 Task: In the Contact  MadelynWright@Protonmail.com, Create email and send with subject: 'Welcome to a New Paradigm: Introducing Our Visionary Solution', and with mail content 'Good Morning!_x000D_
Ignite your passion for success. Our groundbreaking solution will unleash your potential and open doors to endless opportunities in your industry._x000D_
Best Regards', attach the document: Proposal.doc and insert image: visitingcard.jpg. Below Best Regards, write Wechat and insert the URL: 'www.wechat.com'. Mark checkbox to create task to follow up : In 3 business days . Logged in from softage.5@softage.net
Action: Mouse moved to (74, 54)
Screenshot: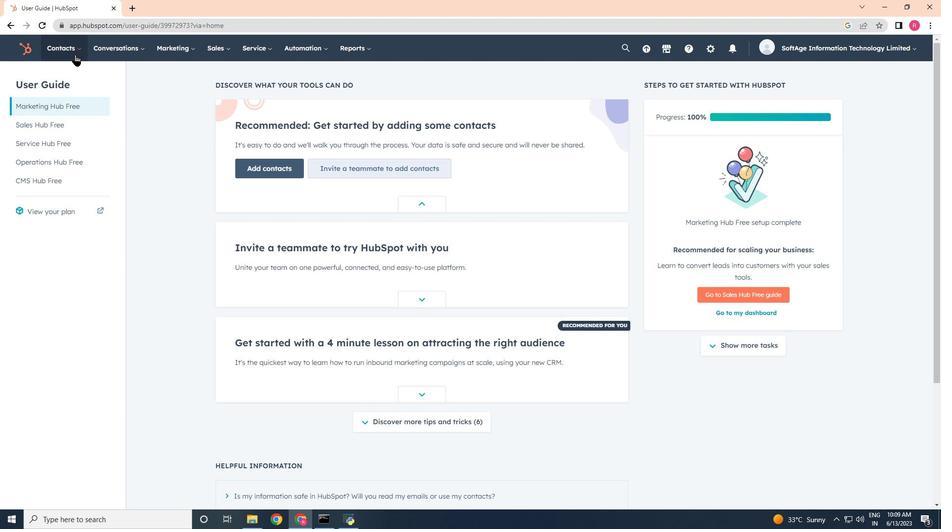 
Action: Mouse pressed left at (74, 54)
Screenshot: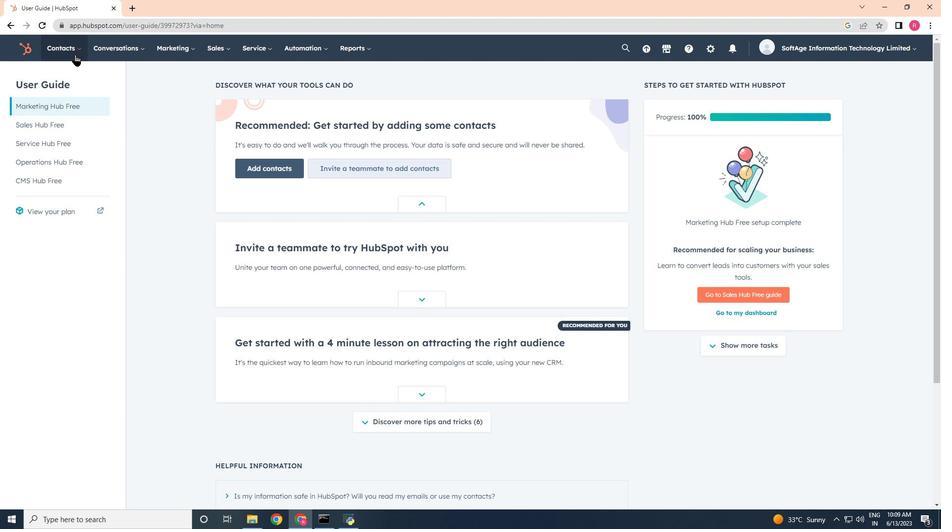 
Action: Mouse moved to (90, 77)
Screenshot: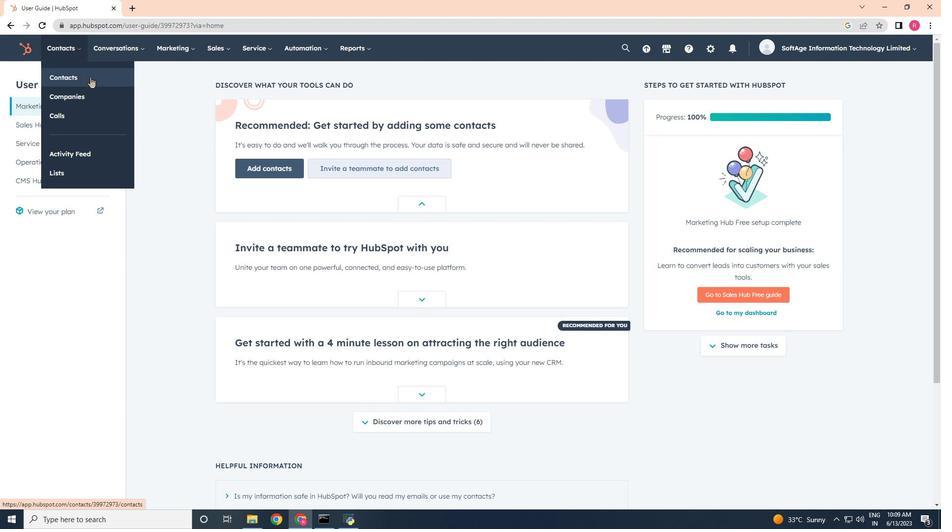 
Action: Mouse pressed left at (90, 77)
Screenshot: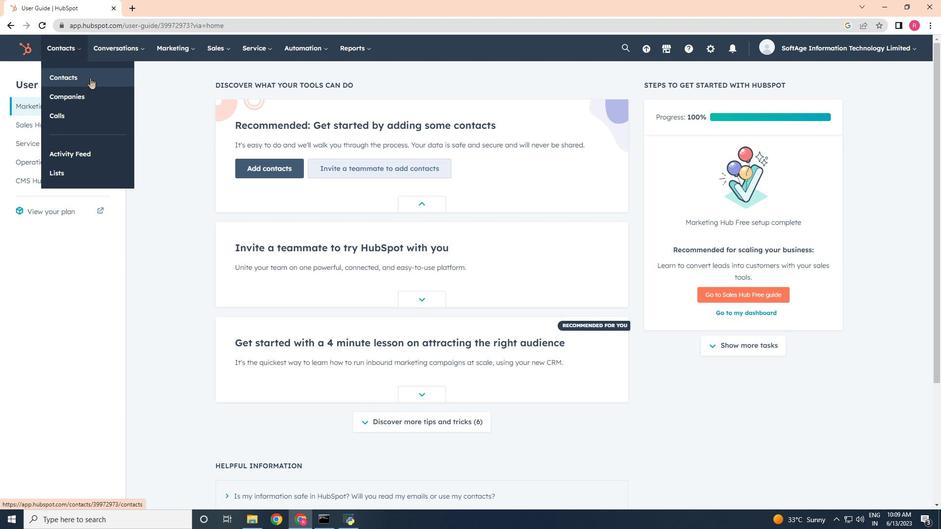 
Action: Mouse moved to (87, 156)
Screenshot: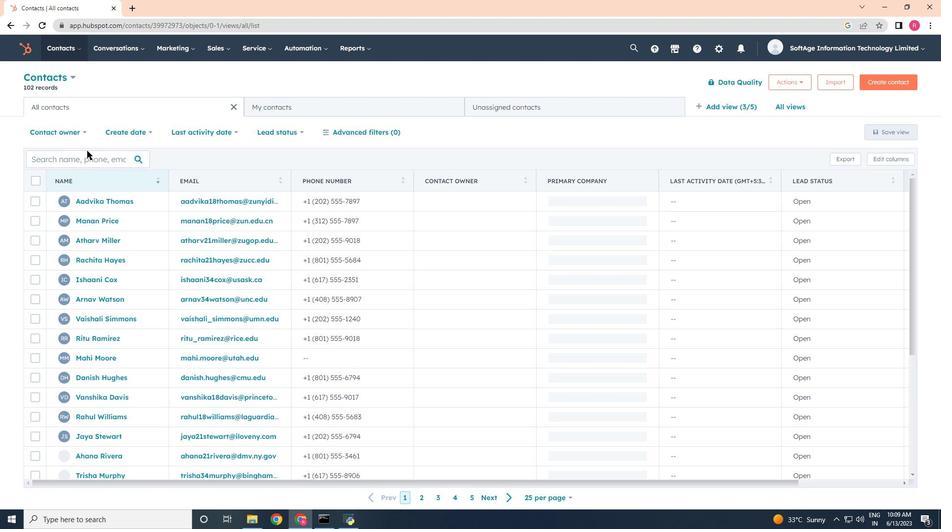 
Action: Mouse pressed left at (87, 156)
Screenshot: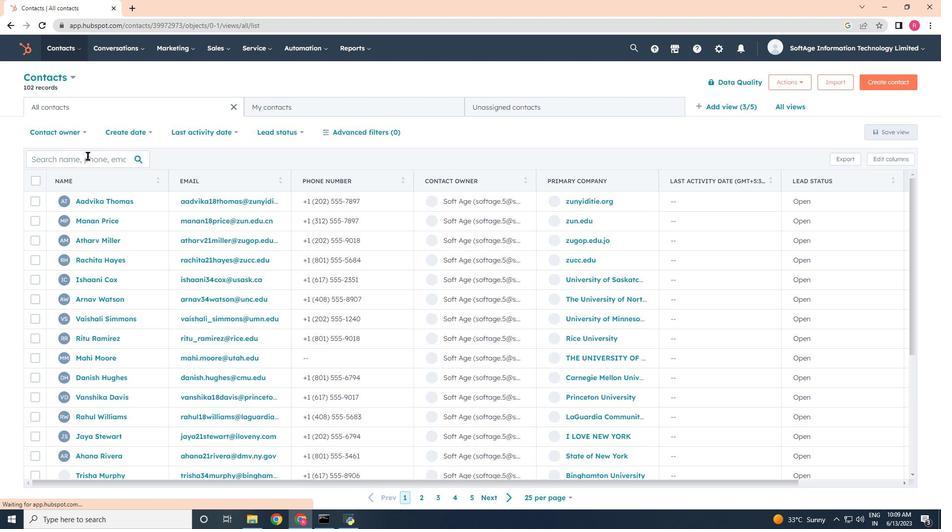 
Action: Mouse moved to (443, 344)
Screenshot: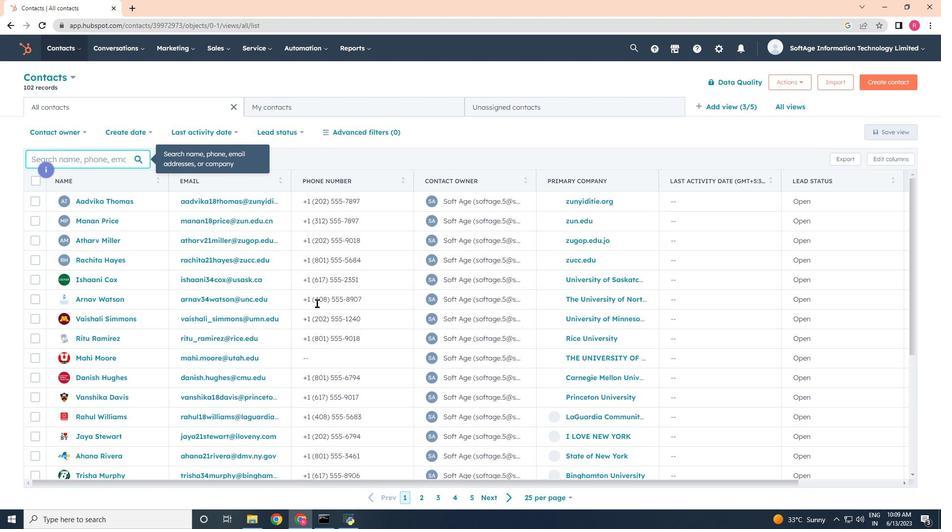 
Action: Key pressed <Key.shift>Madelyn<Key.shift><Key.shift>Wright<Key.shift>@<Key.shift>Protonmail.com<Key.backspace><Key.backspace><Key.backspace><Key.backspace><Key.backspace><Key.backspace><Key.backspace><Key.backspace><Key.backspace><Key.backspace><Key.backspace><Key.backspace><Key.backspace><Key.backspace>
Screenshot: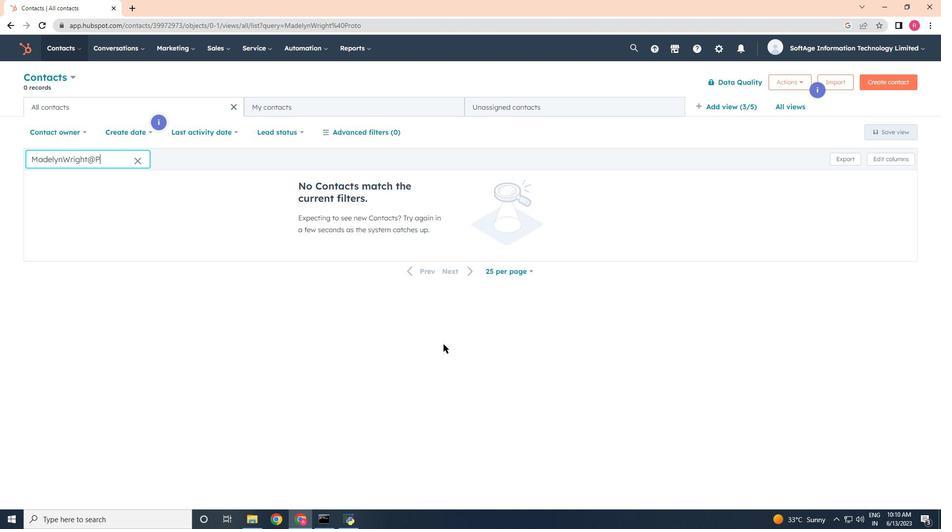 
Action: Mouse moved to (95, 202)
Screenshot: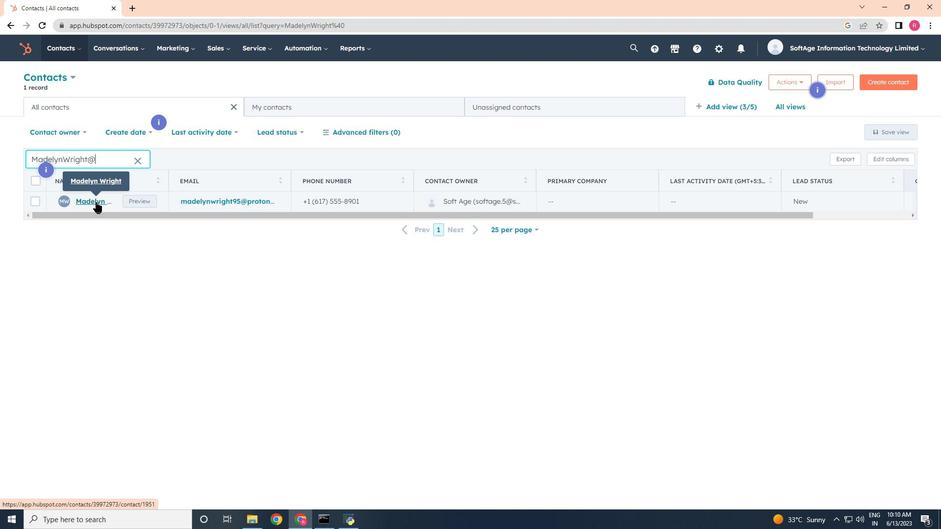 
Action: Mouse pressed left at (95, 202)
Screenshot: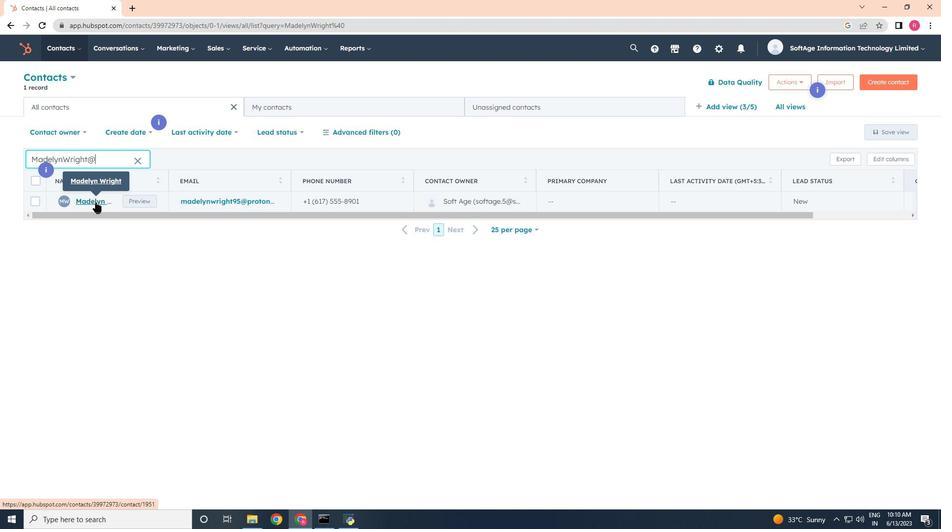 
Action: Mouse moved to (70, 161)
Screenshot: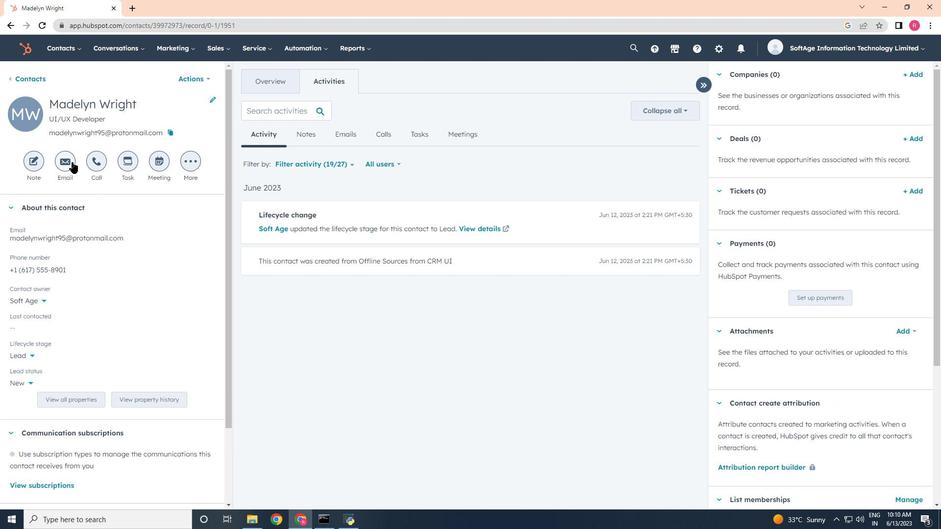 
Action: Mouse pressed left at (70, 161)
Screenshot: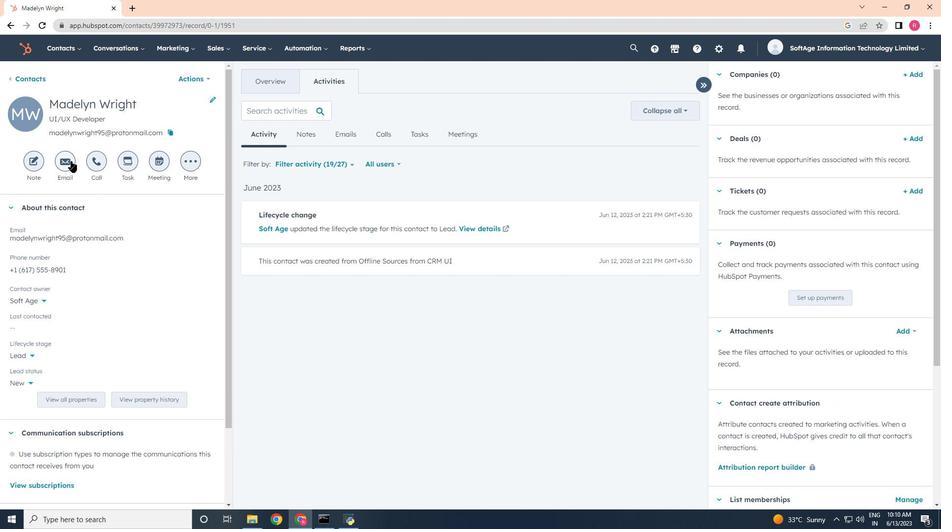 
Action: Mouse moved to (827, 248)
Screenshot: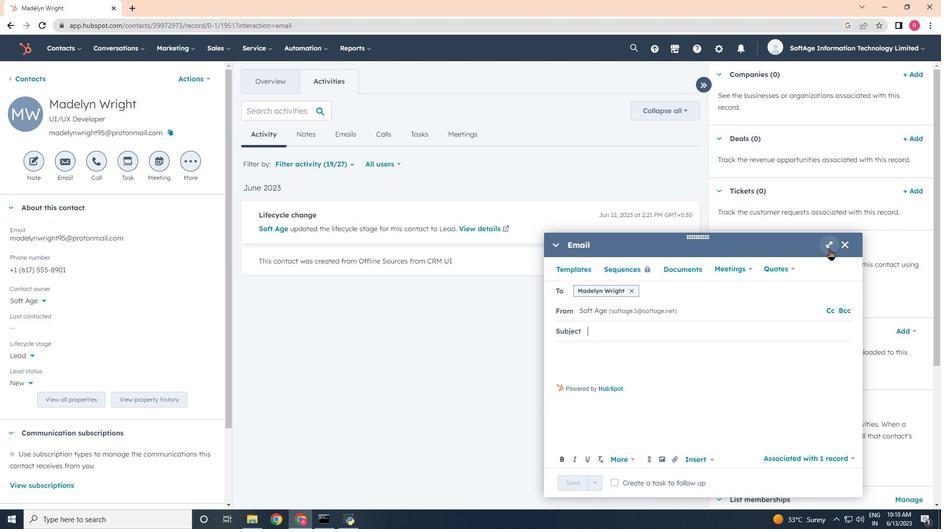 
Action: Mouse pressed left at (827, 248)
Screenshot: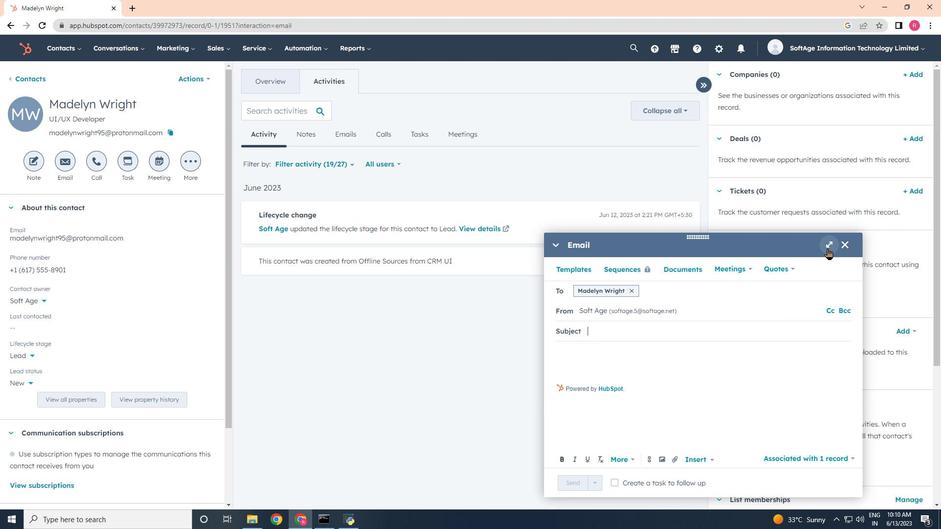 
Action: Mouse moved to (941, 529)
Screenshot: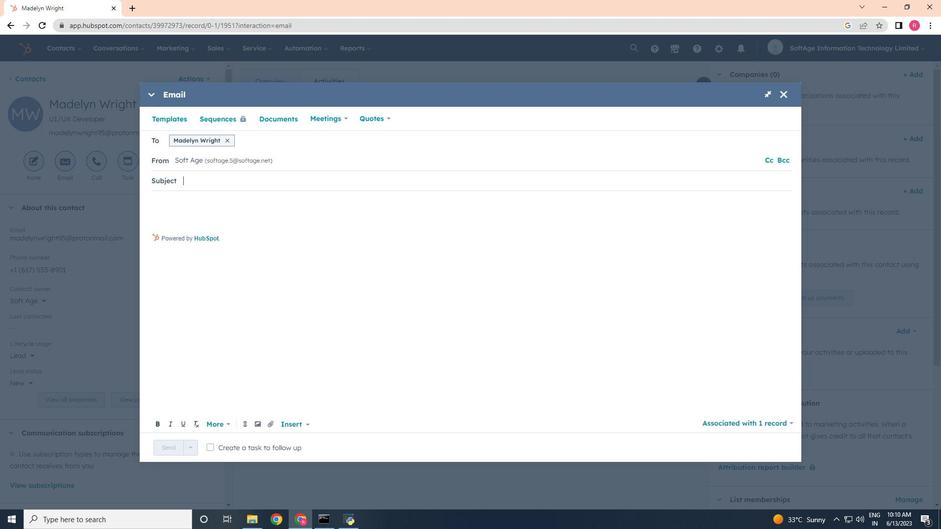 
Action: Key pressed <Key.shift>Welcome<Key.space>to<Key.space>a<Key.space><Key.shift>New<Key.space><Key.shift><Key.shift><Key.shift>Paradign<Key.space><Key.backspace><Key.backspace><Key.backspace><Key.backspace><Key.backspace>digm<Key.space><Key.shift_r><Key.shift_r><Key.shift_r><Key.shift_r><Key.shift_r><Key.shift_r><Key.shift_r><Key.shift_r>:<Key.space><Key.shift>Introducing<Key.space><Key.shift>Our<Key.space><Key.shift>Visionary<Key.space><Key.shift>Solution<Key.space>
Screenshot: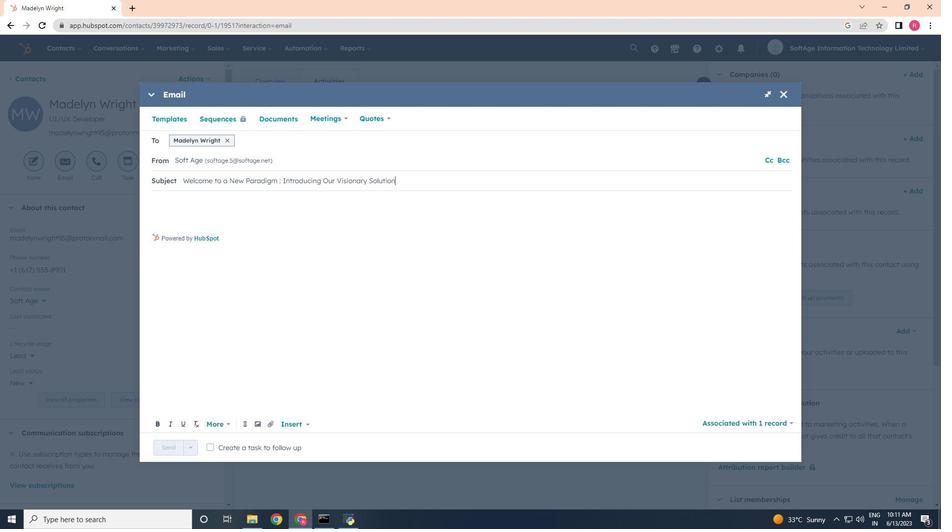 
Action: Mouse moved to (173, 221)
Screenshot: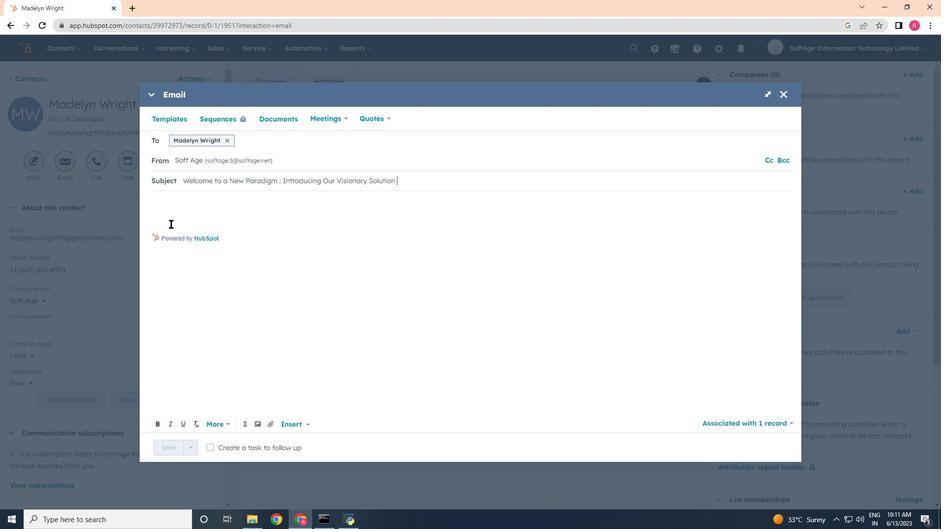 
Action: Mouse pressed left at (173, 221)
Screenshot: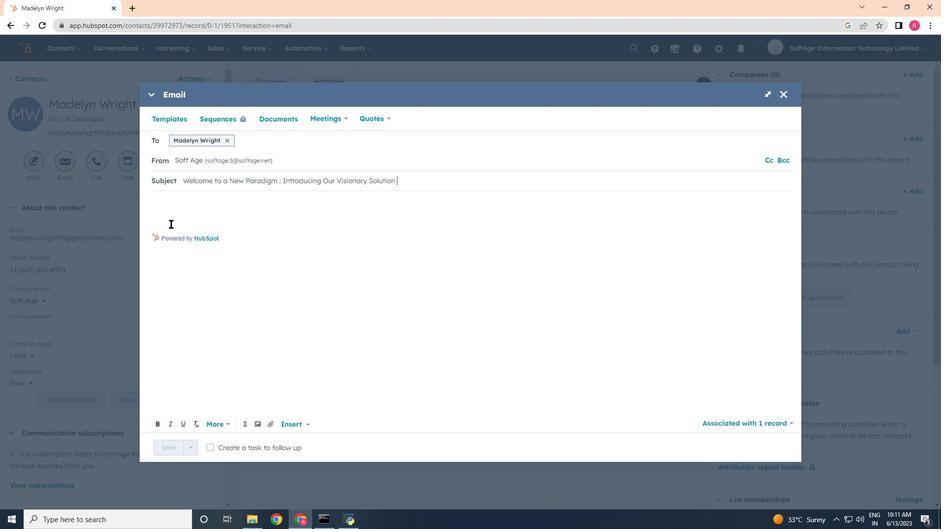 
Action: Mouse moved to (156, 202)
Screenshot: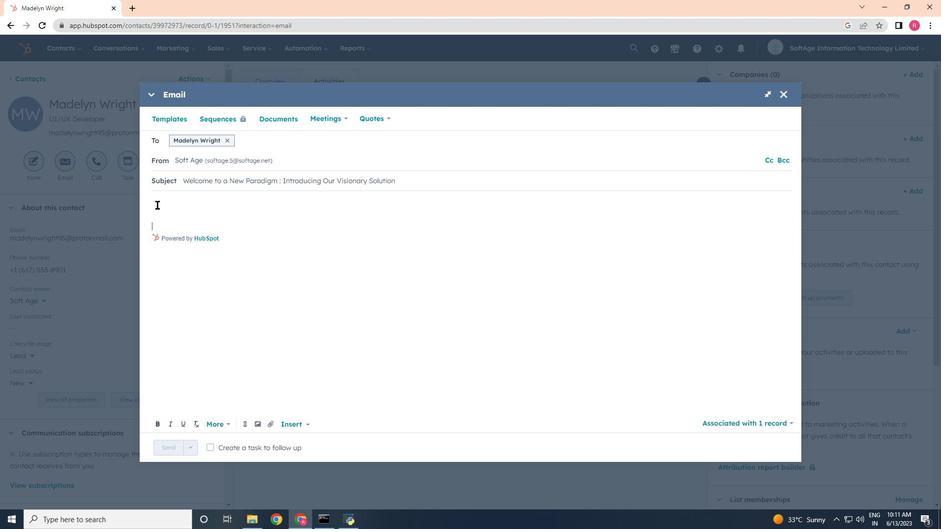 
Action: Mouse pressed left at (156, 202)
Screenshot: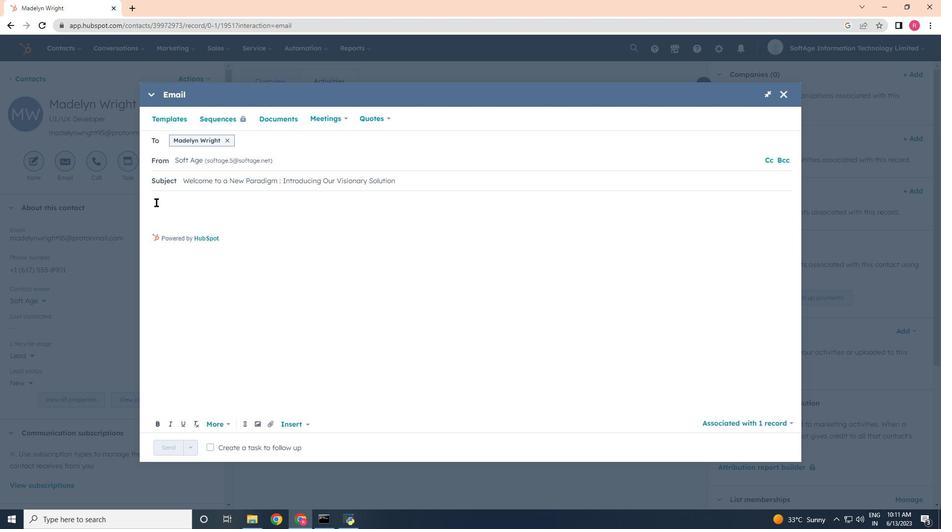
Action: Mouse moved to (155, 196)
Screenshot: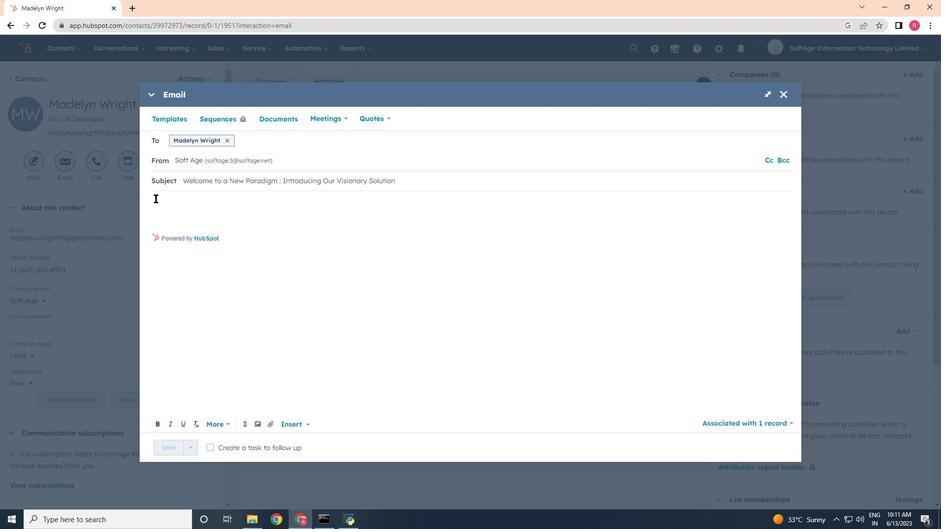 
Action: Mouse pressed left at (155, 196)
Screenshot: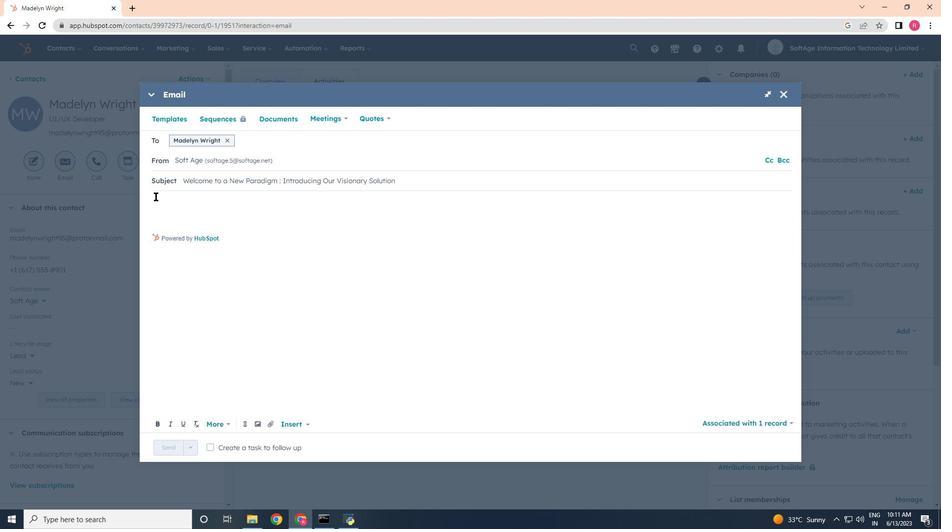 
Action: Mouse moved to (170, 203)
Screenshot: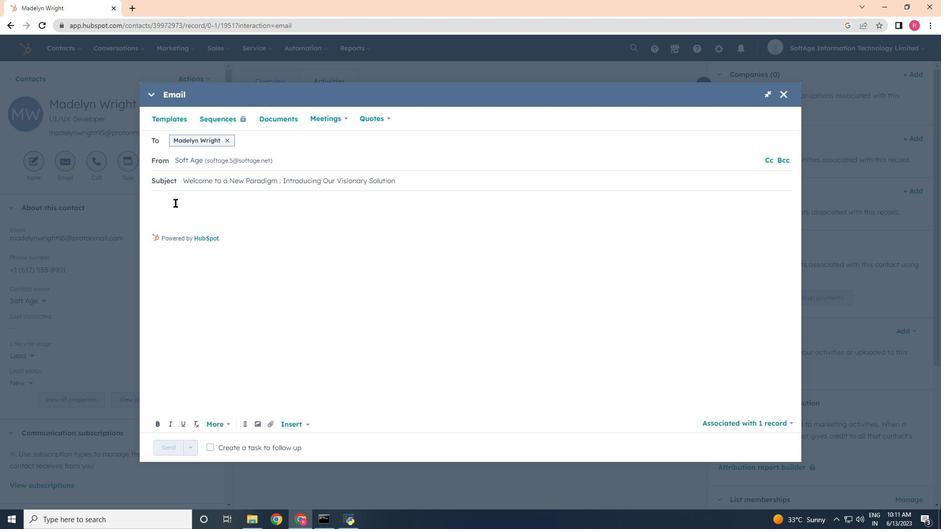 
Action: Mouse pressed left at (170, 203)
Screenshot: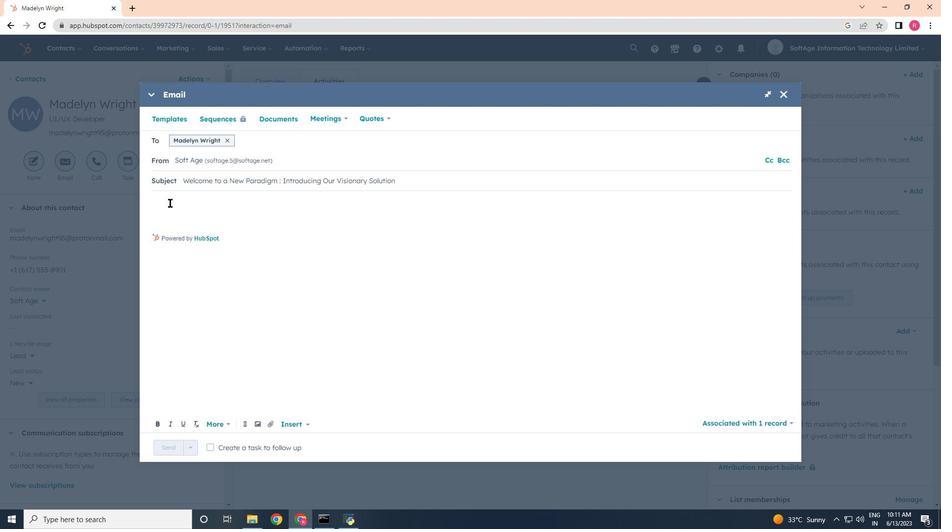 
Action: Mouse moved to (429, 447)
Screenshot: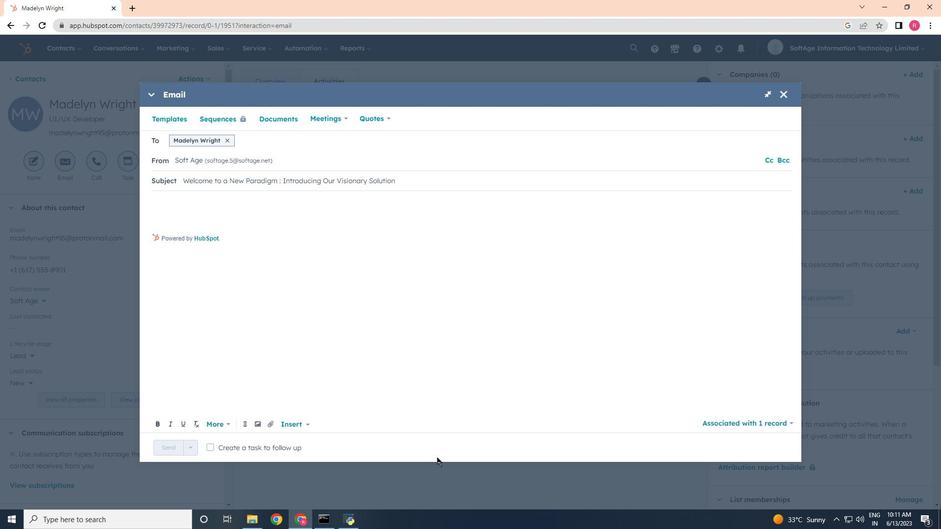 
Action: Key pressed <Key.shift>Good<Key.space><Key.shift>Morning<Key.shift>!<Key.enter><Key.enter><Key.shift>Ignite<Key.space>your<Key.space>passion<Key.space>for<Key.space>success<Key.space><Key.backspace>.<Key.space><Key.shift>Our<Key.space>groundbreaking<Key.space>solution<Key.space>will<Key.space>i<Key.backspace>unleash<Key.space>your<Key.space>potential<Key.space>and<Key.space>pen<Key.space><Key.backspace><Key.backspace><Key.backspace><Key.backspace>open<Key.space>doors<Key.space>to<Key.space>endless<Key.space>opportunities<Key.space>in<Key.space>yout<Key.backspace>r<Key.space>industry.<Key.enter><Key.enter><Key.shift>Best<Key.space><Key.shift>Regards,<Key.enter>
Screenshot: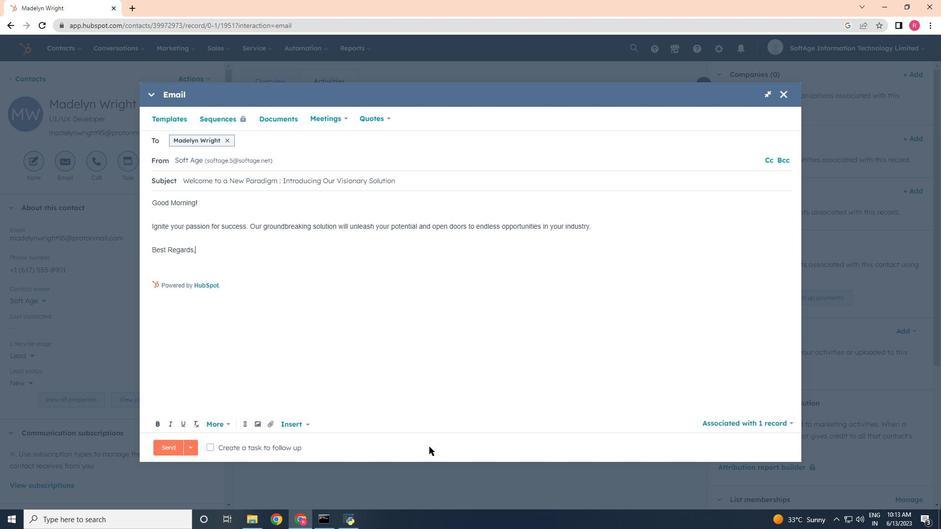 
Action: Mouse moved to (273, 427)
Screenshot: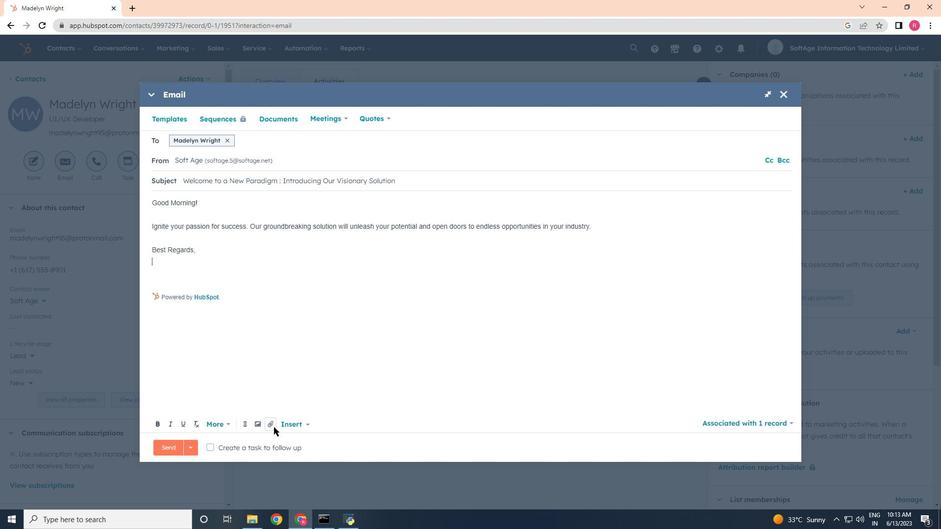 
Action: Mouse pressed left at (273, 427)
Screenshot: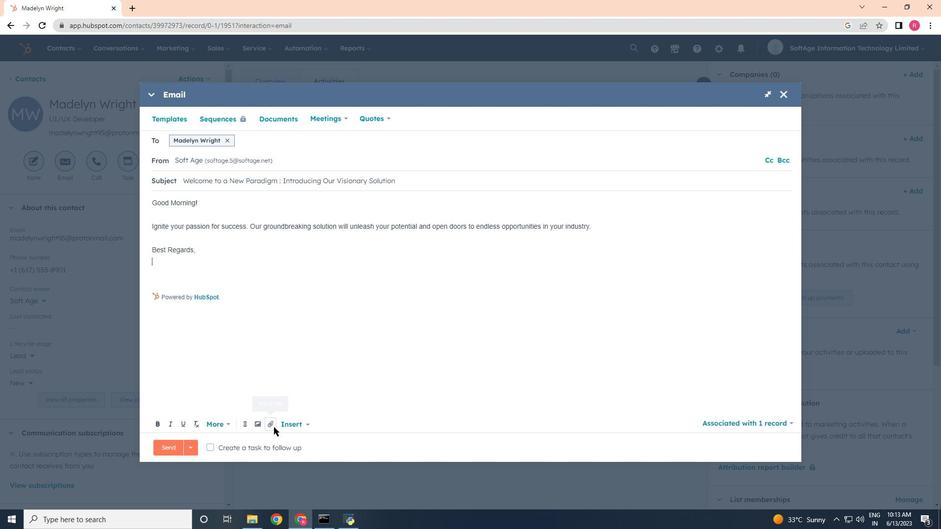 
Action: Mouse moved to (279, 404)
Screenshot: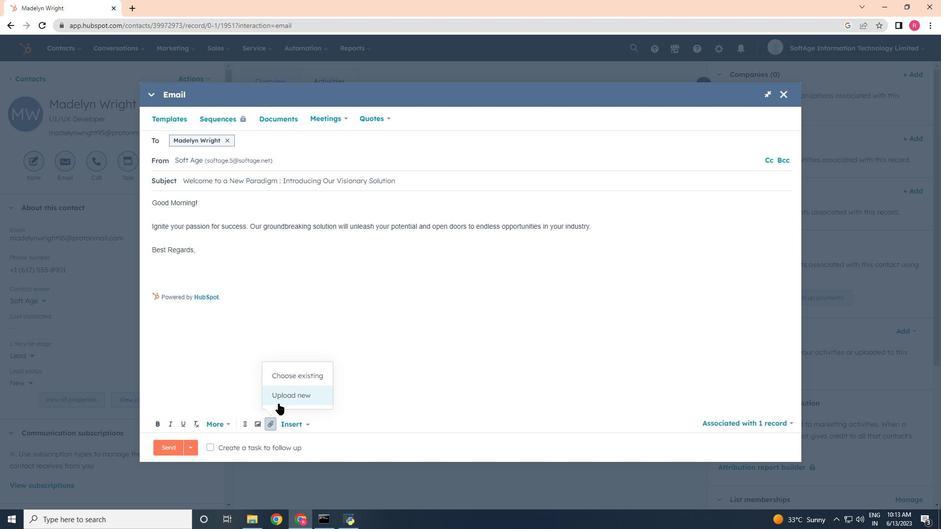 
Action: Mouse pressed left at (279, 404)
Screenshot: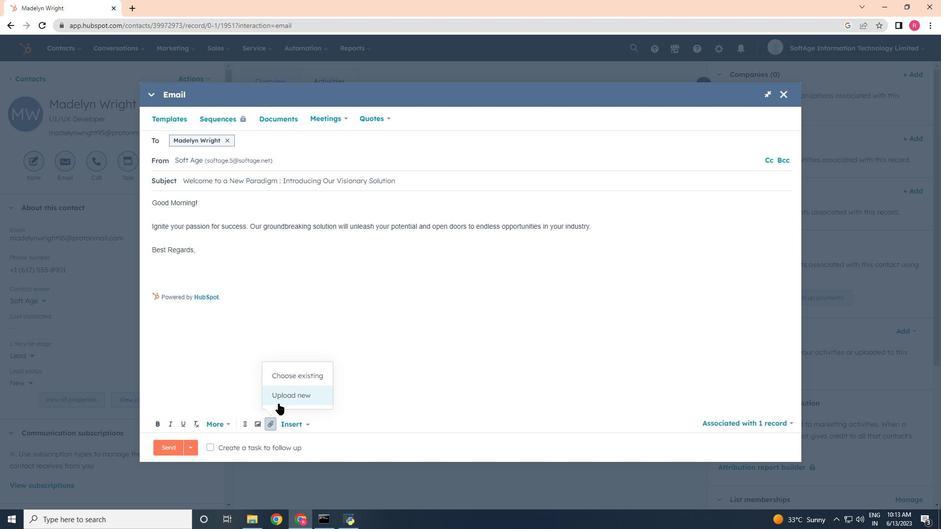 
Action: Mouse moved to (173, 151)
Screenshot: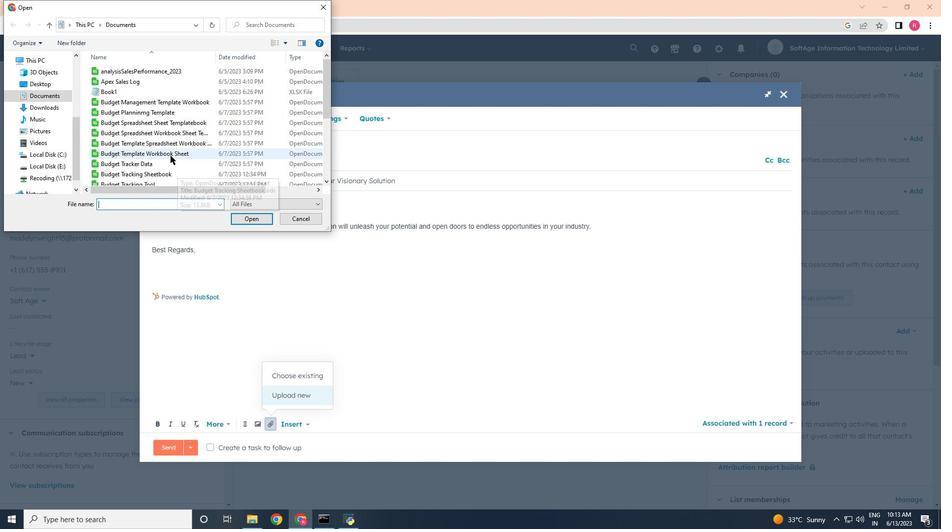 
Action: Mouse scrolled (173, 150) with delta (0, 0)
Screenshot: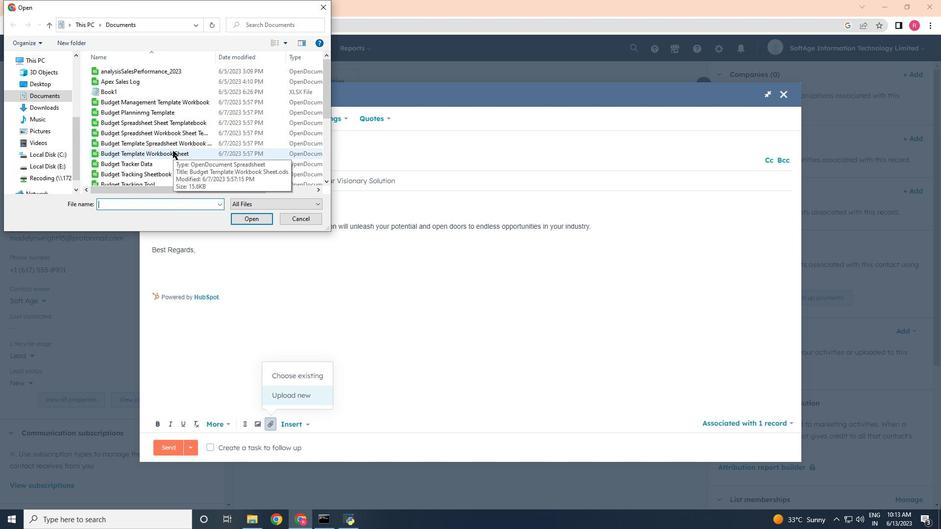 
Action: Mouse scrolled (173, 150) with delta (0, 0)
Screenshot: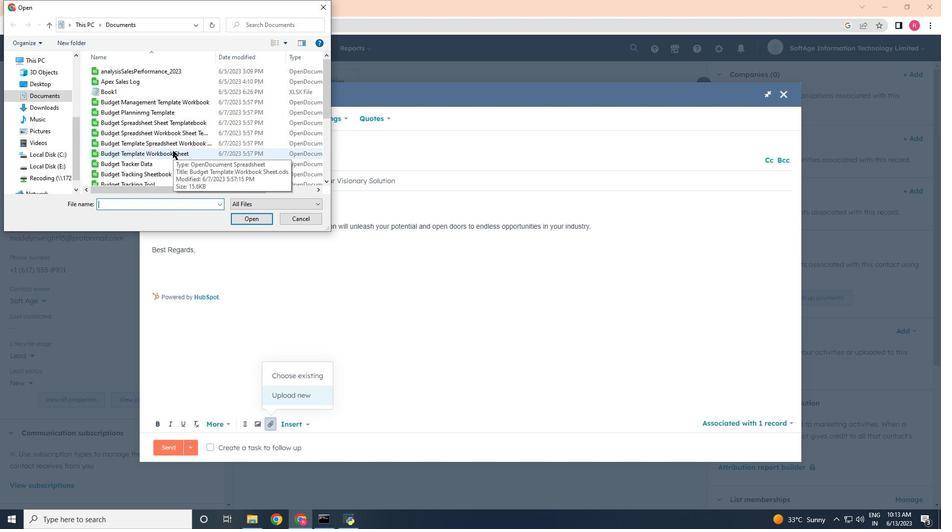 
Action: Mouse scrolled (173, 150) with delta (0, 0)
Screenshot: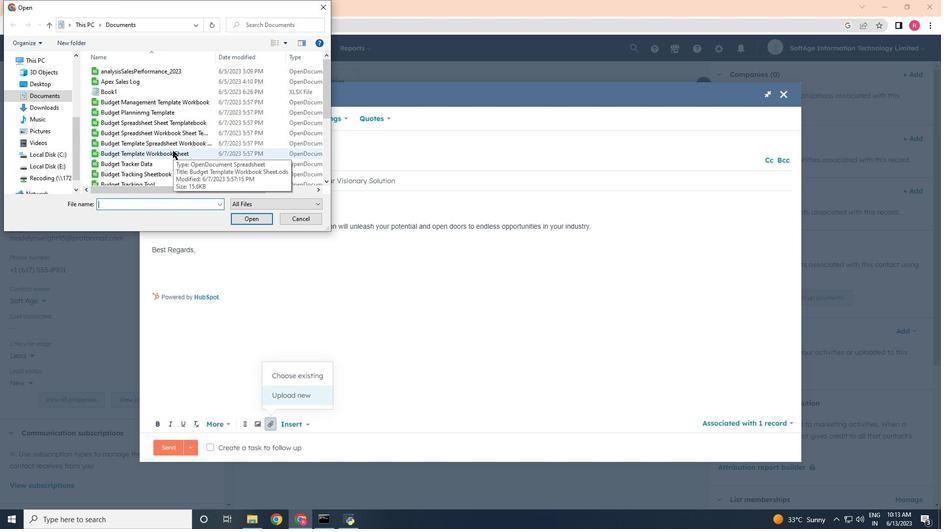 
Action: Mouse scrolled (173, 150) with delta (0, 0)
Screenshot: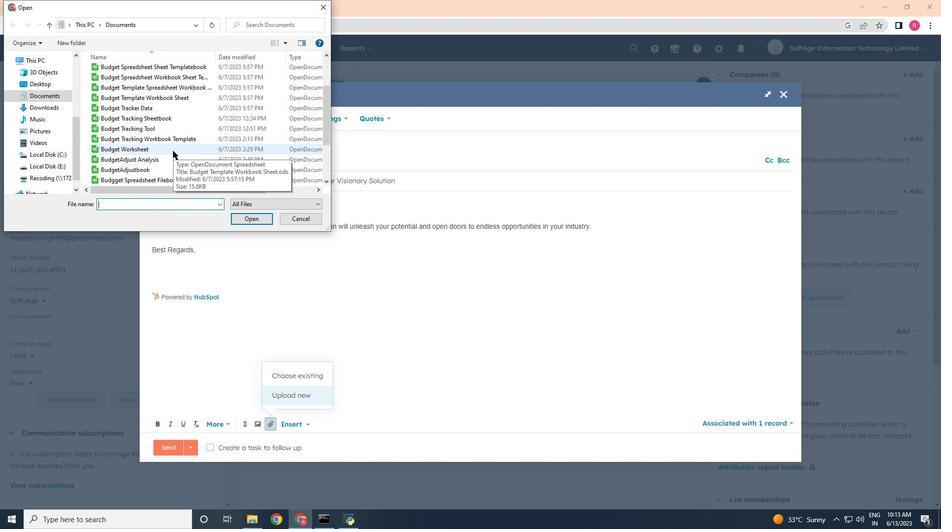 
Action: Mouse scrolled (173, 150) with delta (0, 0)
Screenshot: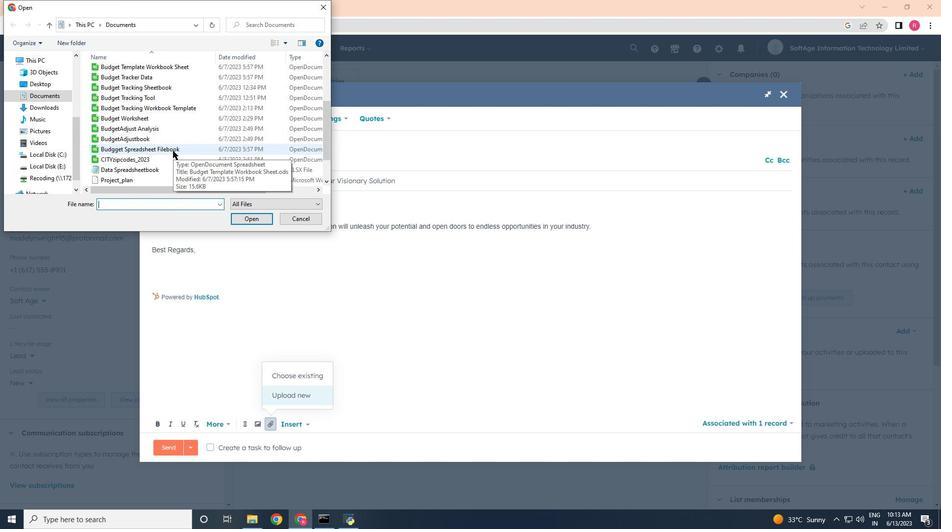 
Action: Mouse moved to (138, 155)
Screenshot: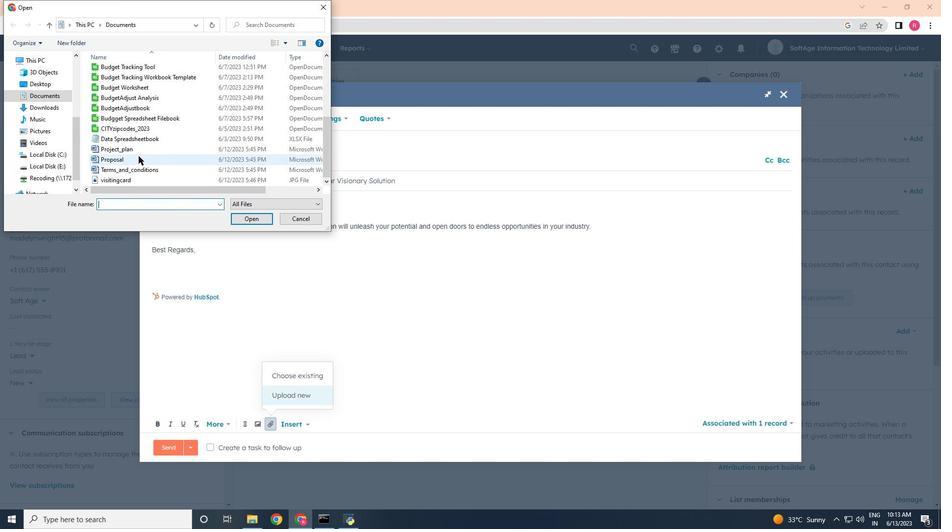 
Action: Mouse pressed left at (138, 155)
Screenshot: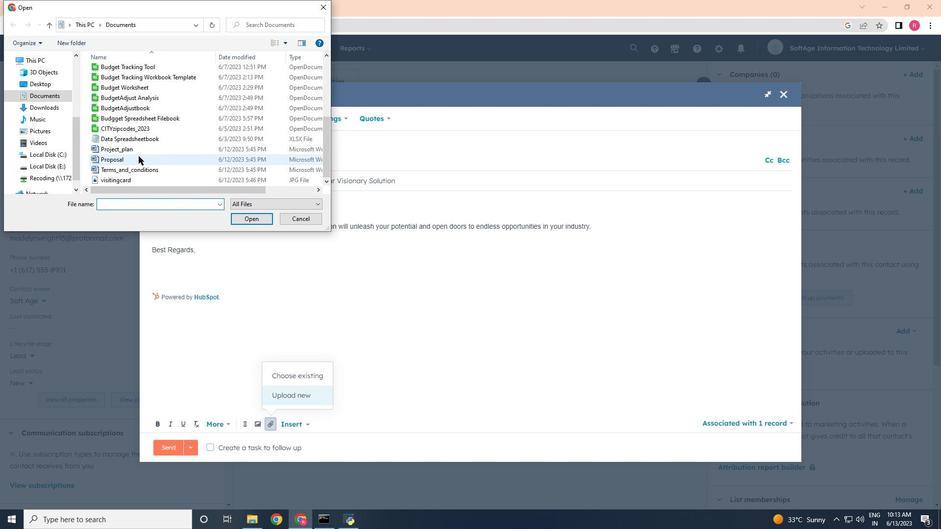 
Action: Mouse moved to (255, 217)
Screenshot: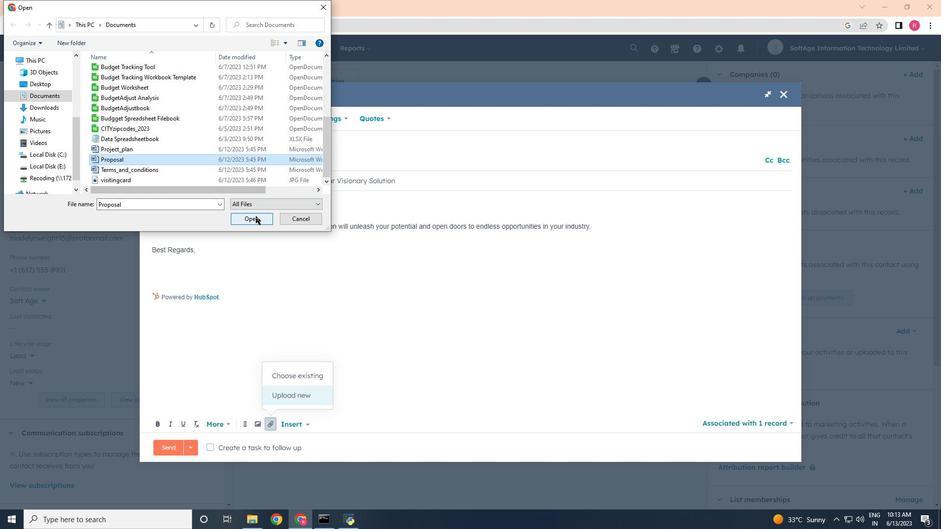 
Action: Mouse pressed left at (255, 217)
Screenshot: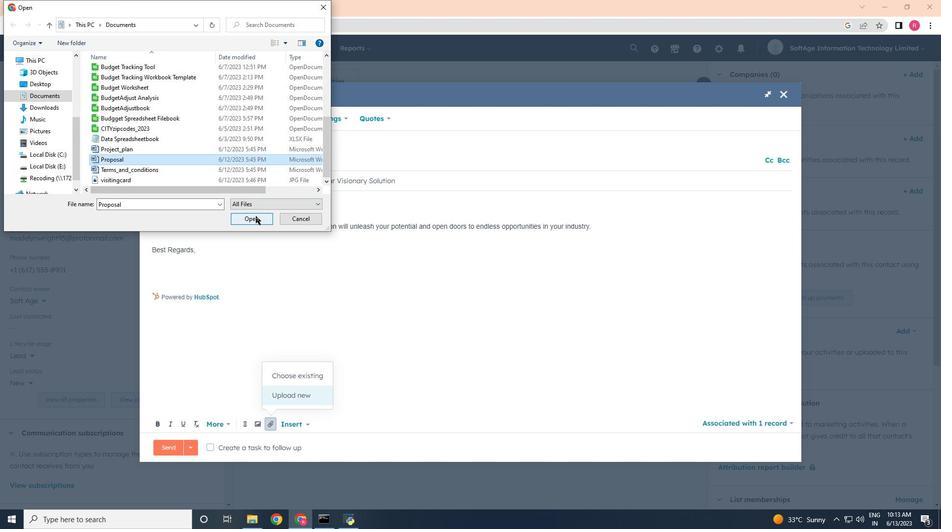 
Action: Mouse moved to (268, 397)
Screenshot: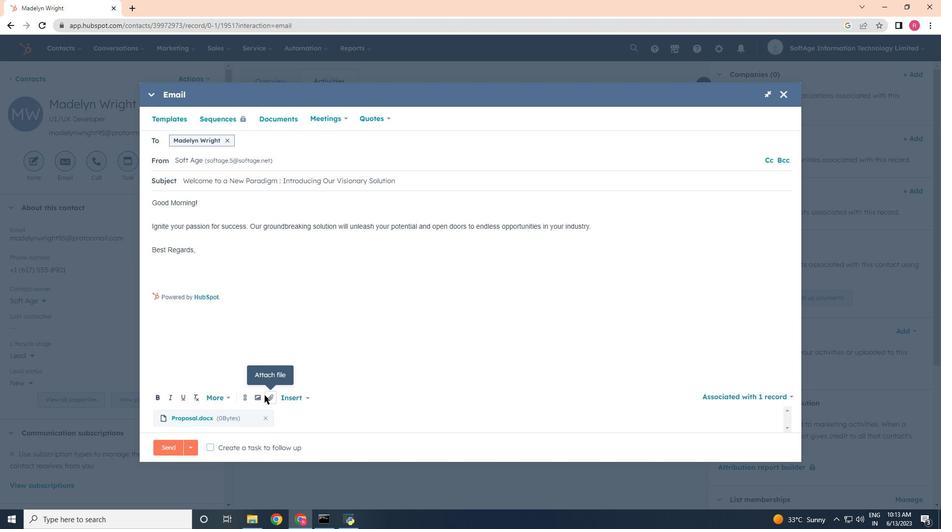 
Action: Mouse pressed left at (268, 397)
Screenshot: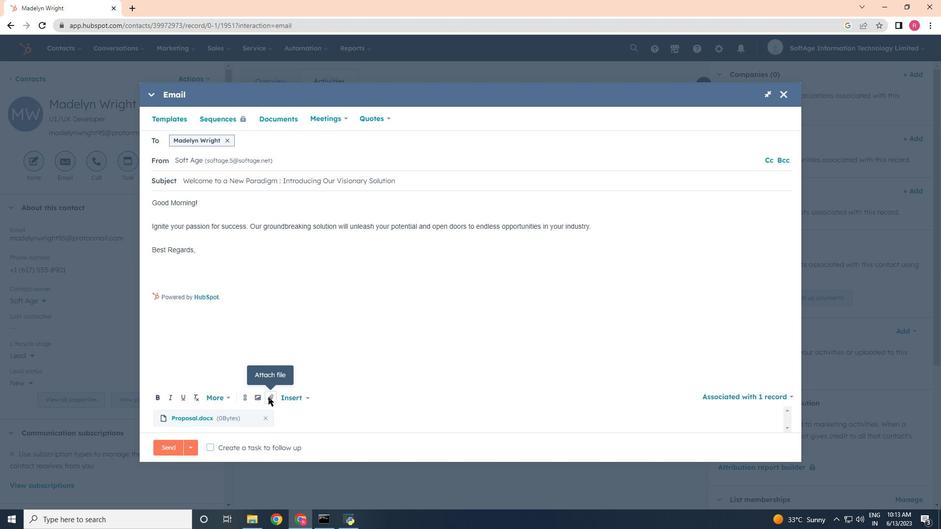 
Action: Mouse moved to (284, 369)
Screenshot: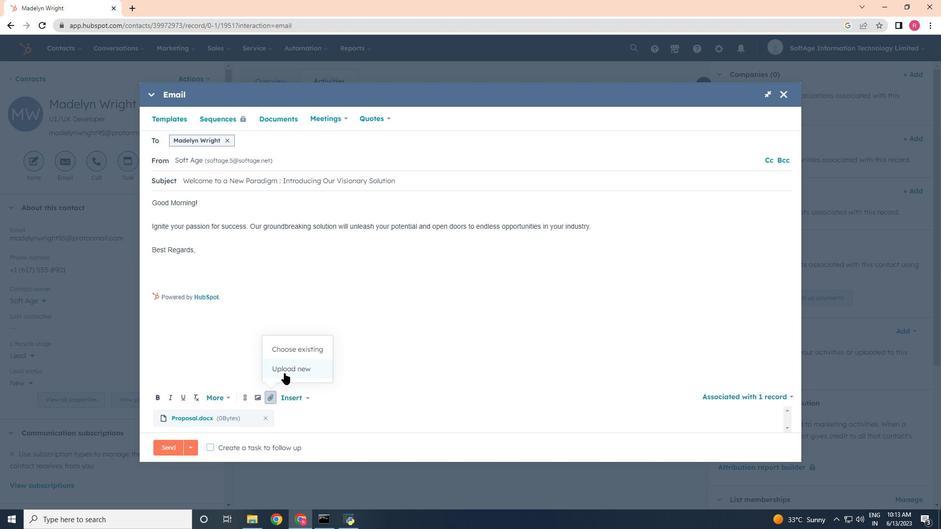 
Action: Mouse pressed left at (284, 369)
Screenshot: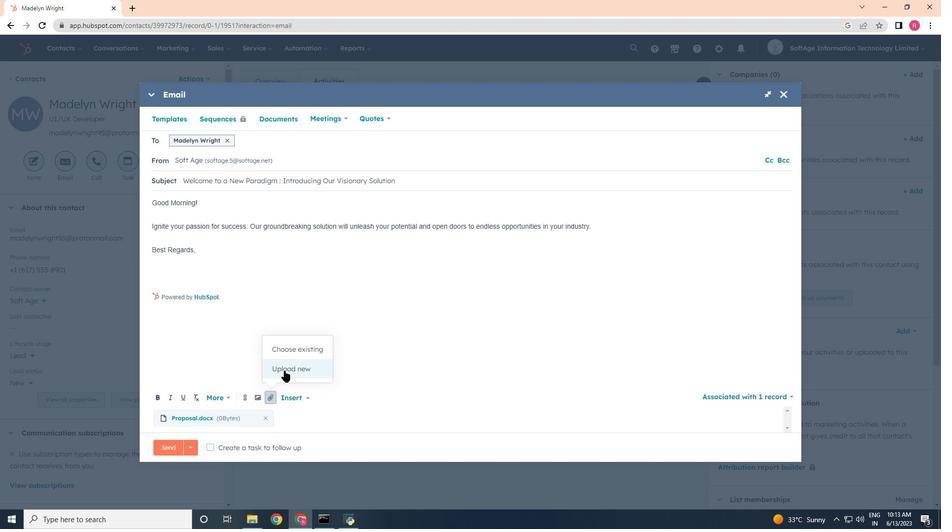 
Action: Mouse moved to (127, 141)
Screenshot: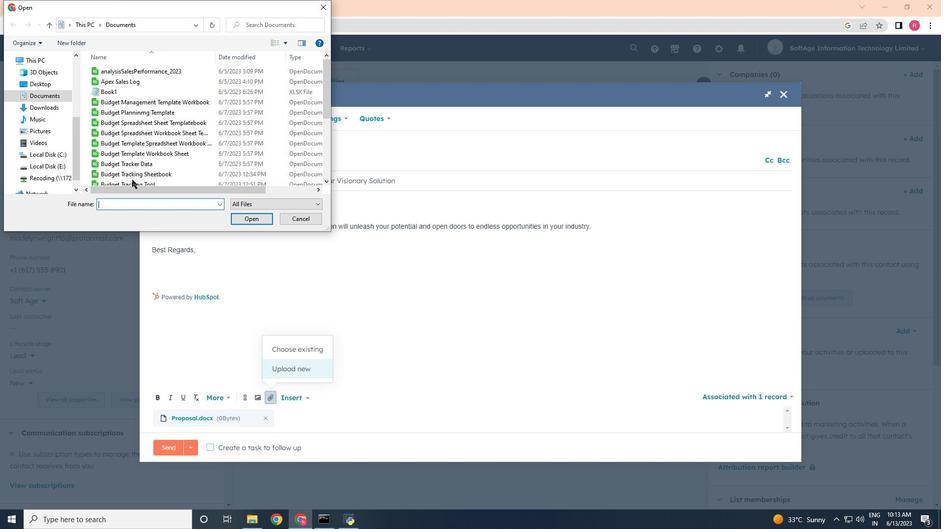 
Action: Mouse scrolled (127, 141) with delta (0, 0)
Screenshot: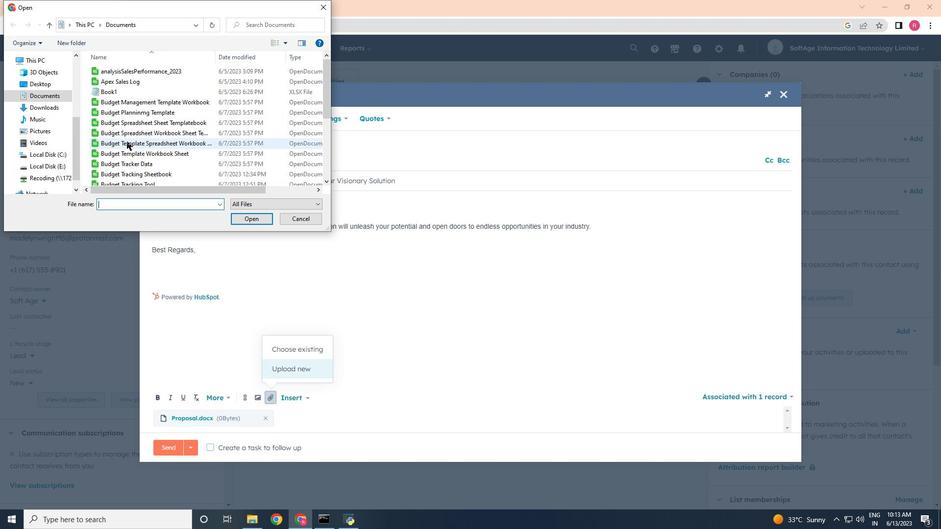 
Action: Mouse scrolled (127, 141) with delta (0, 0)
Screenshot: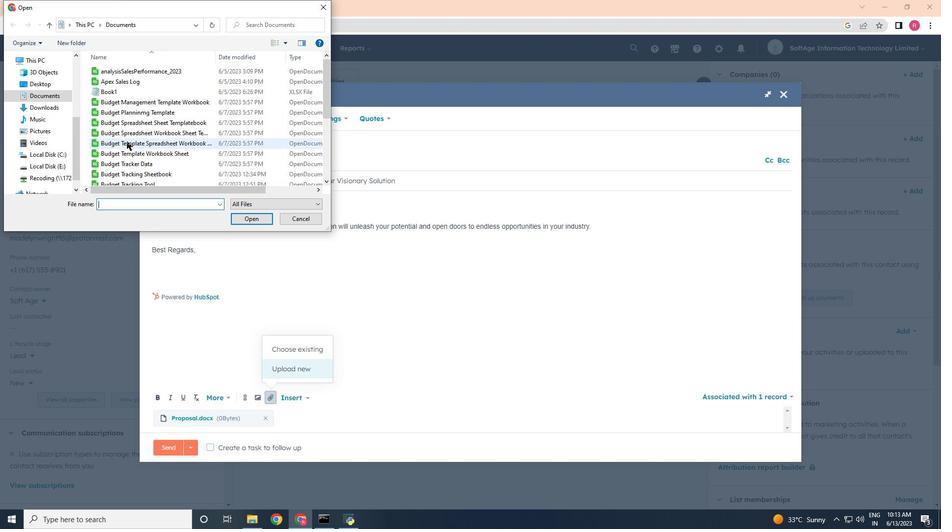 
Action: Mouse scrolled (127, 141) with delta (0, 0)
Screenshot: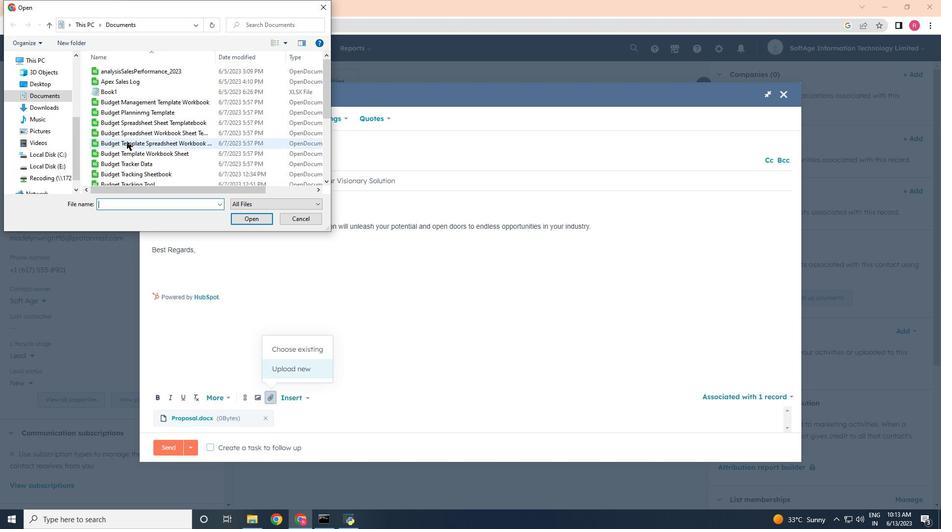 
Action: Mouse scrolled (127, 141) with delta (0, 0)
Screenshot: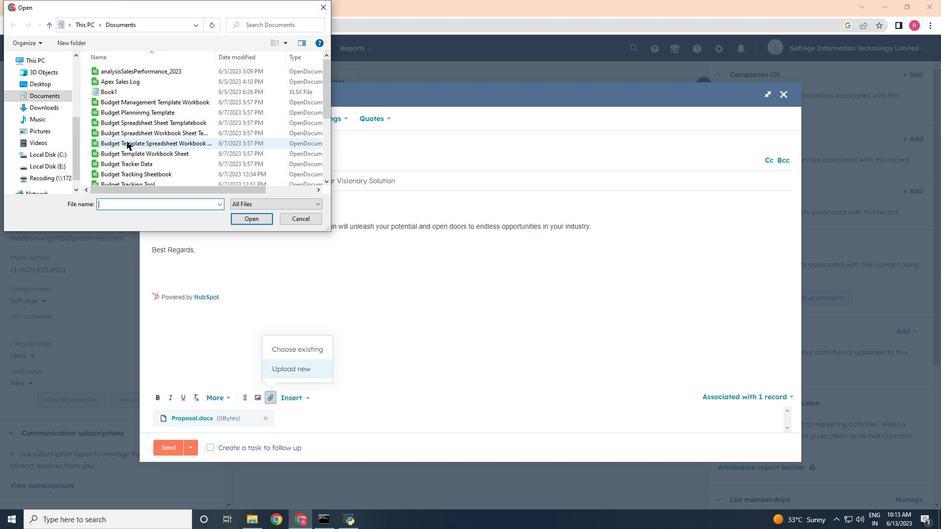 
Action: Mouse moved to (131, 141)
Screenshot: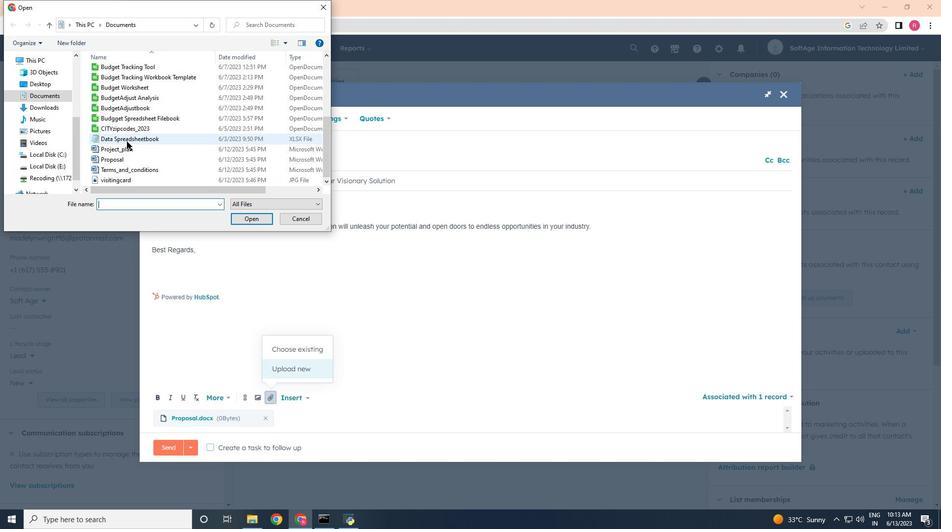 
Action: Mouse scrolled (131, 141) with delta (0, 0)
Screenshot: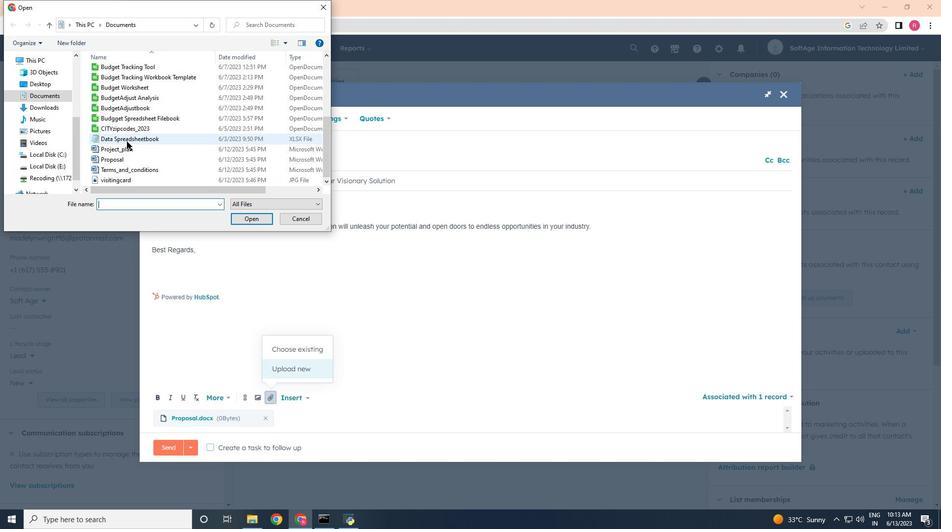 
Action: Mouse moved to (131, 142)
Screenshot: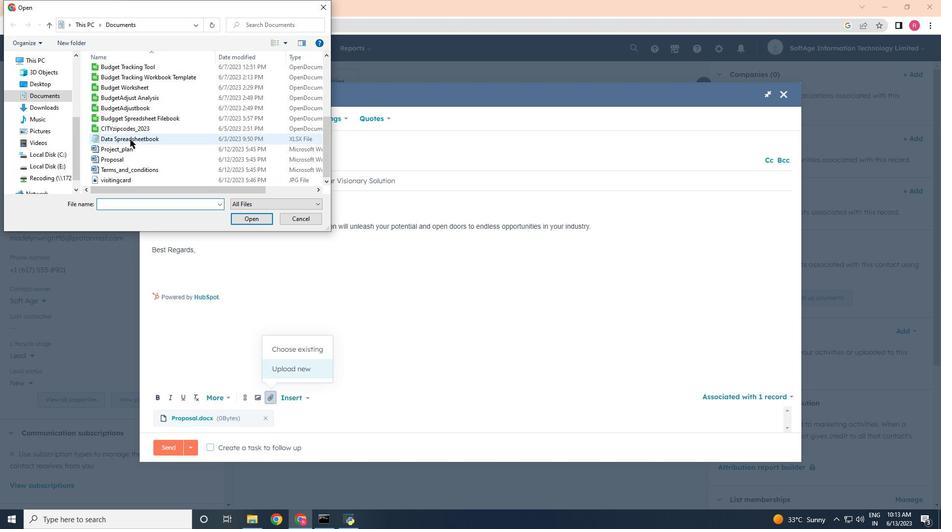 
Action: Mouse scrolled (131, 141) with delta (0, 0)
Screenshot: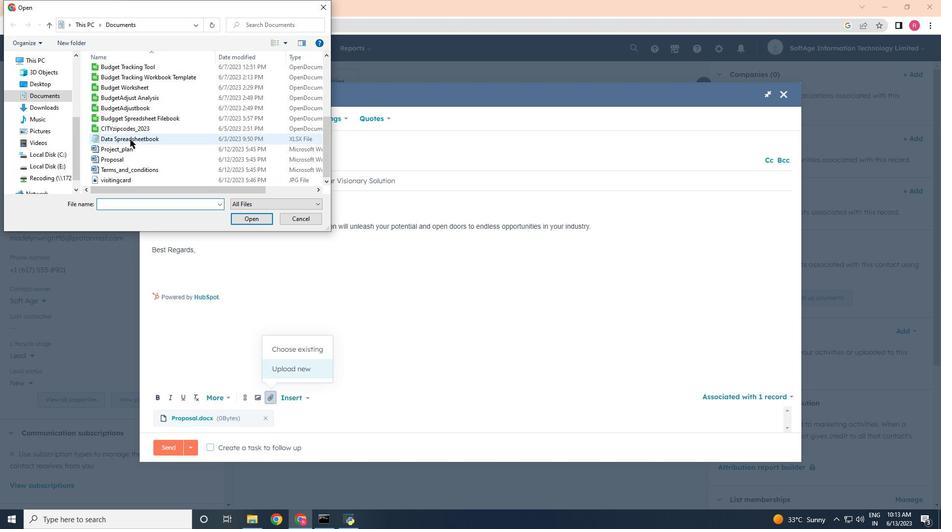 
Action: Mouse moved to (131, 143)
Screenshot: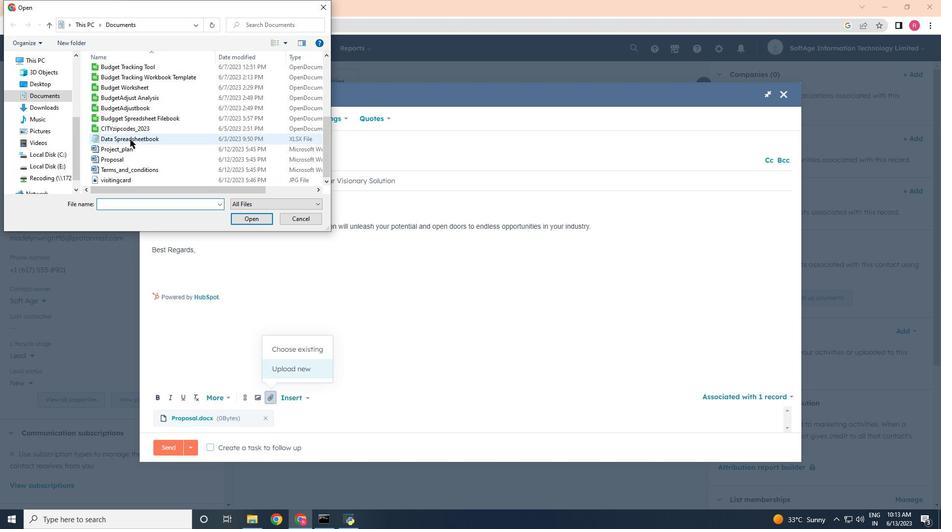 
Action: Mouse scrolled (131, 142) with delta (0, 0)
Screenshot: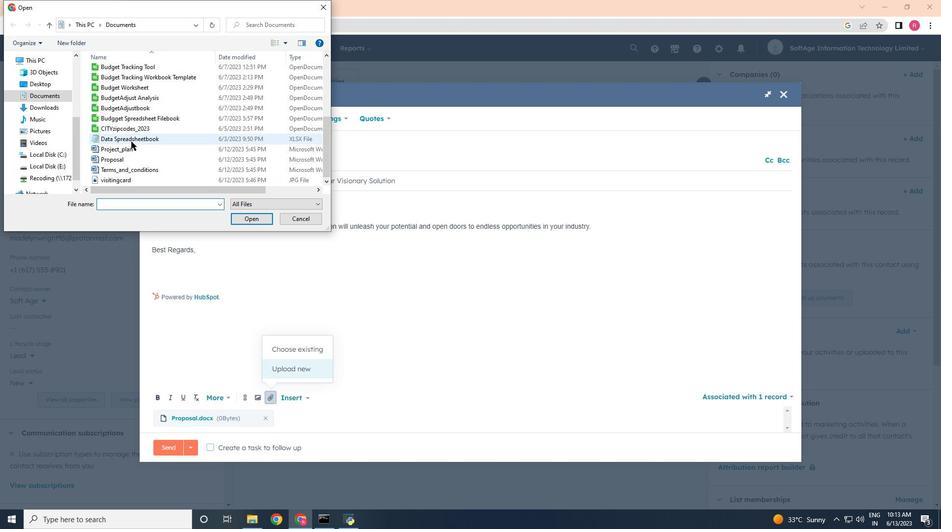 
Action: Mouse scrolled (131, 142) with delta (0, 0)
Screenshot: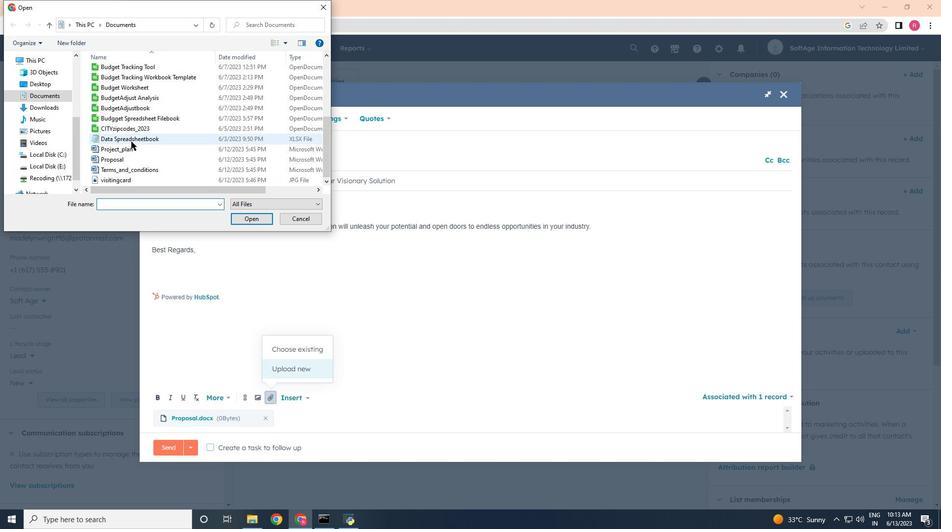 
Action: Mouse moved to (136, 180)
Screenshot: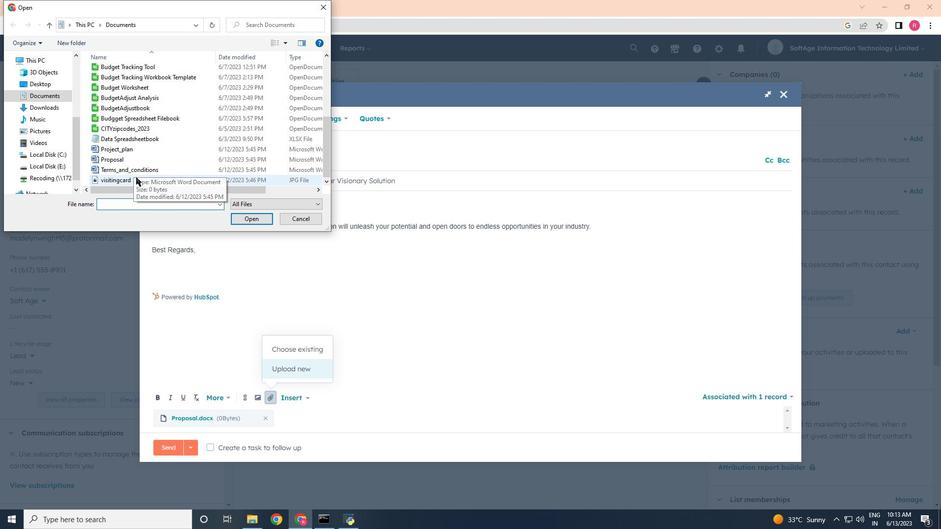 
Action: Mouse pressed left at (136, 180)
Screenshot: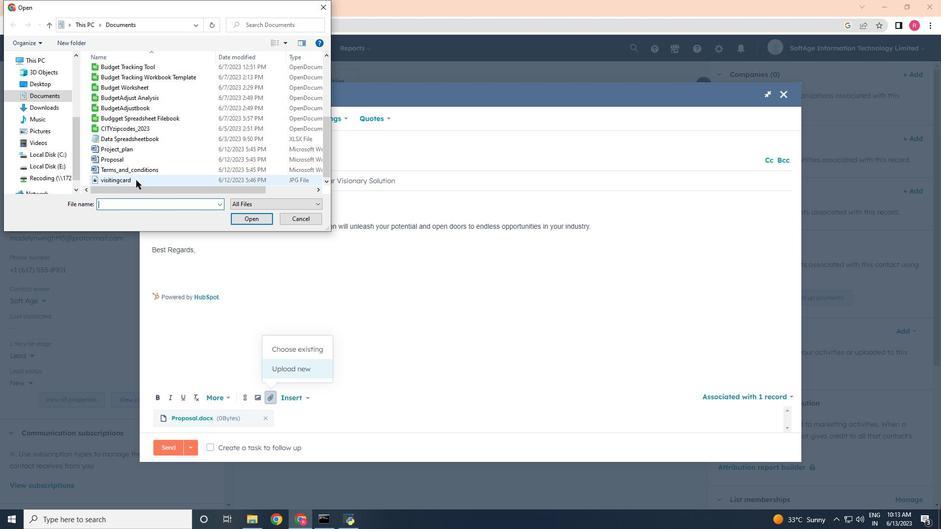 
Action: Mouse moved to (259, 219)
Screenshot: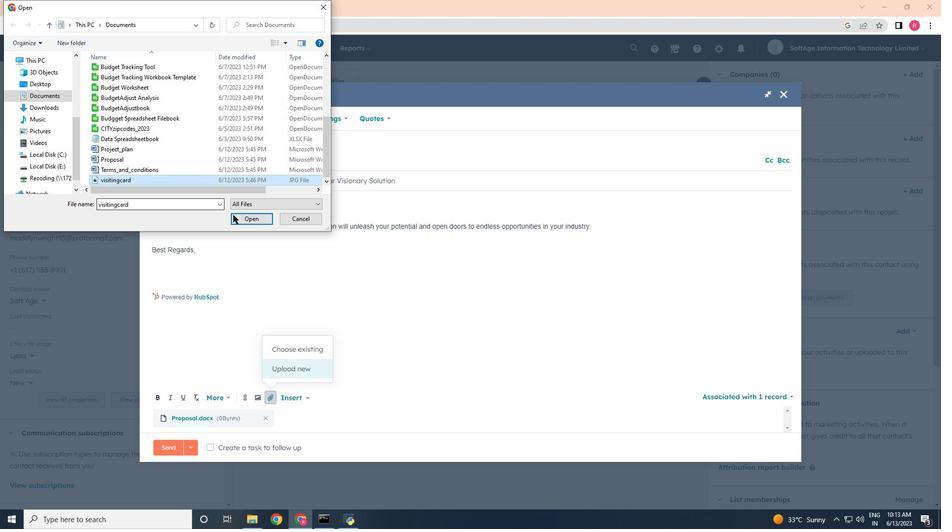 
Action: Mouse pressed left at (259, 219)
Screenshot: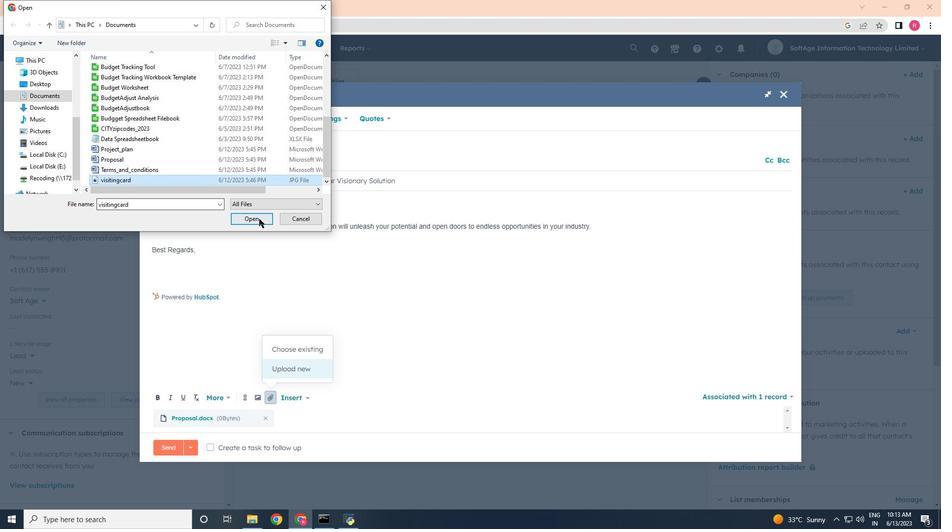 
Action: Mouse moved to (169, 268)
Screenshot: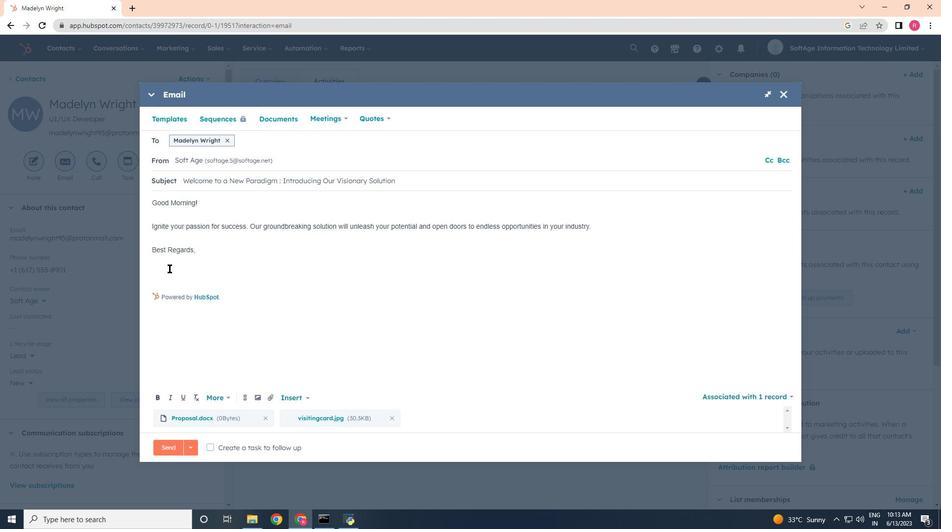 
Action: Mouse pressed left at (169, 268)
Screenshot: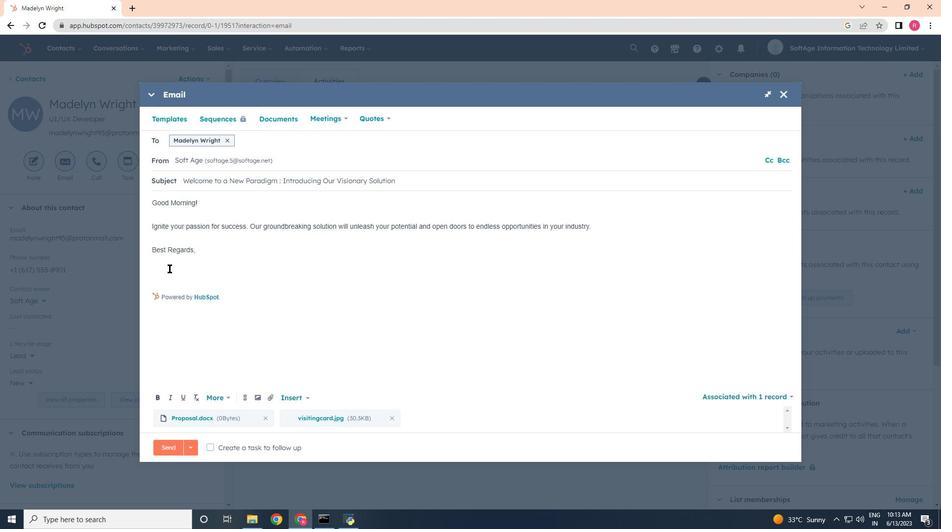 
Action: Mouse moved to (245, 401)
Screenshot: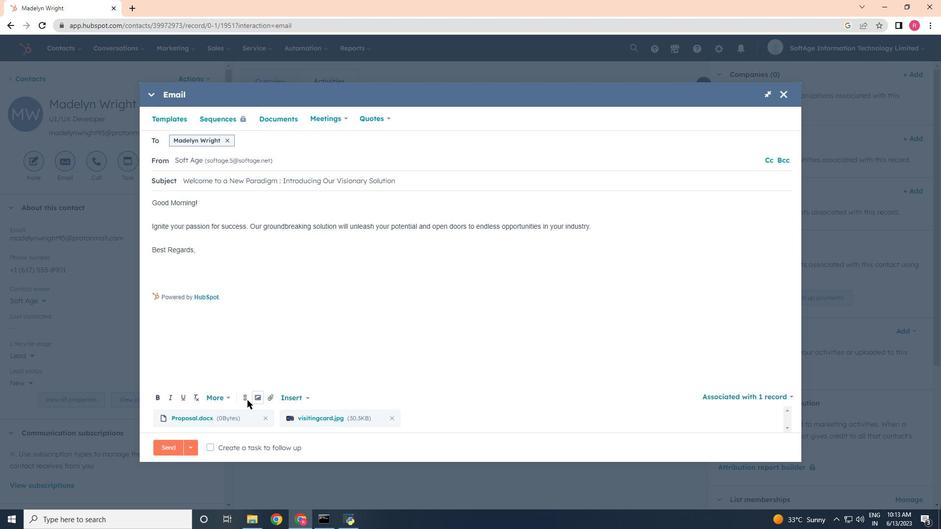 
Action: Mouse pressed left at (245, 401)
Screenshot: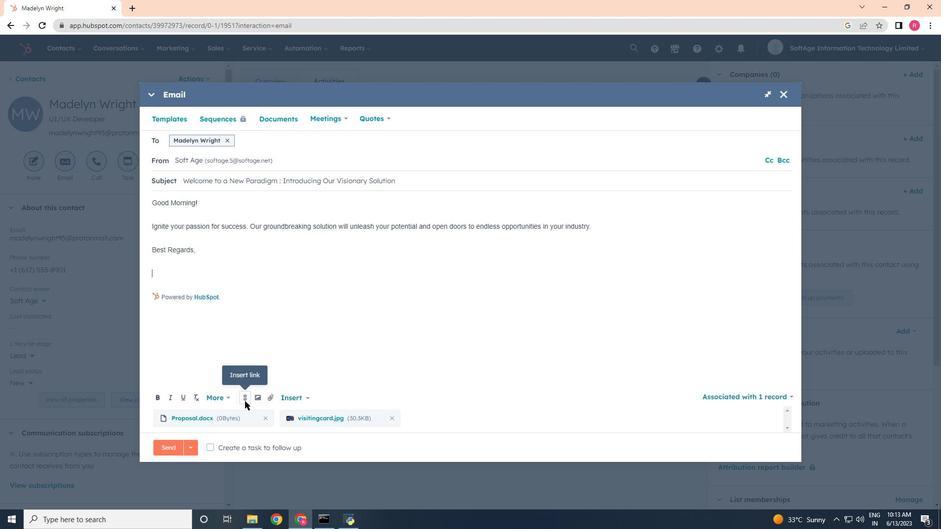 
Action: Mouse moved to (256, 287)
Screenshot: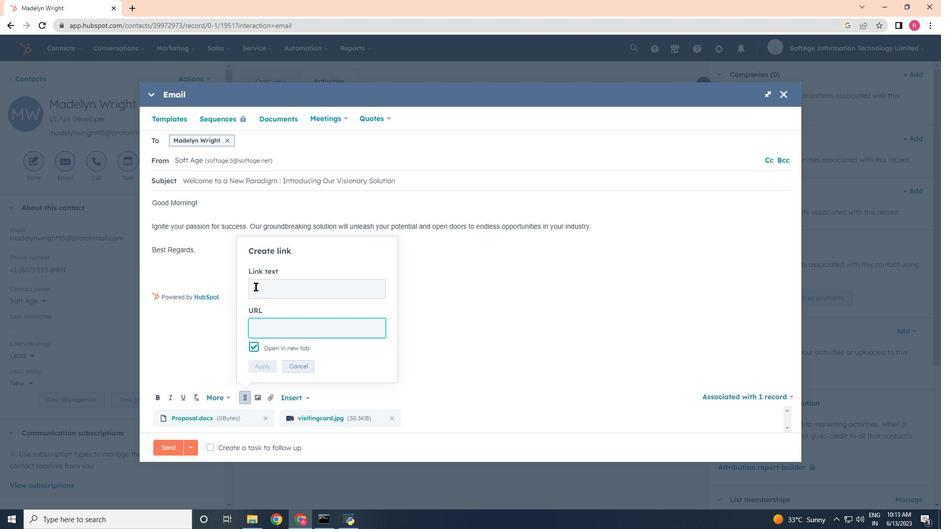 
Action: Mouse pressed left at (256, 287)
Screenshot: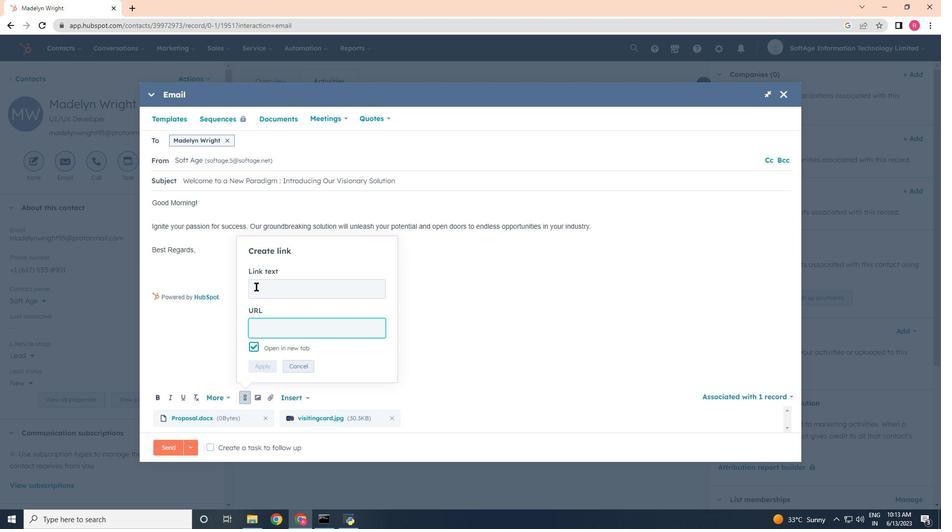 
Action: Mouse moved to (257, 287)
Screenshot: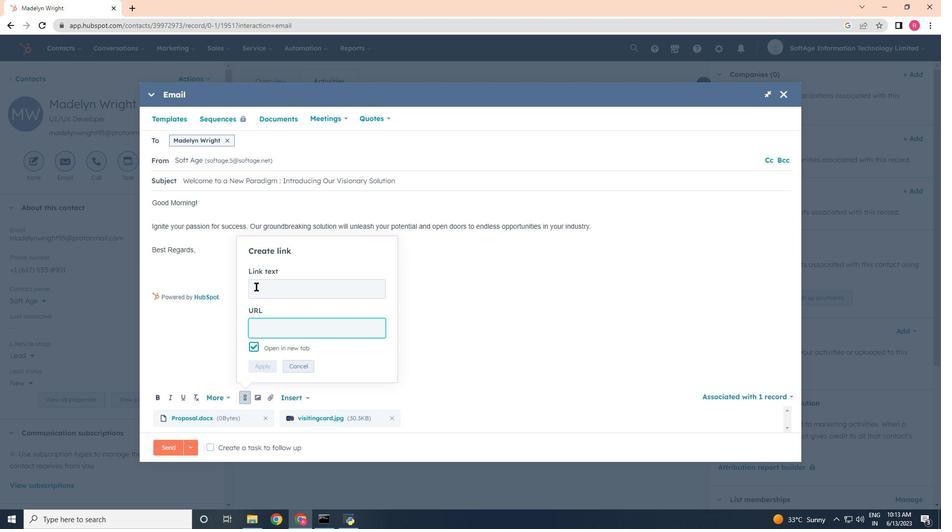 
Action: Key pressed <Key.shift>Wecht<Key.backspace><Key.backspace>hat<Key.tab>www.e<Key.backspace>wechat.com
Screenshot: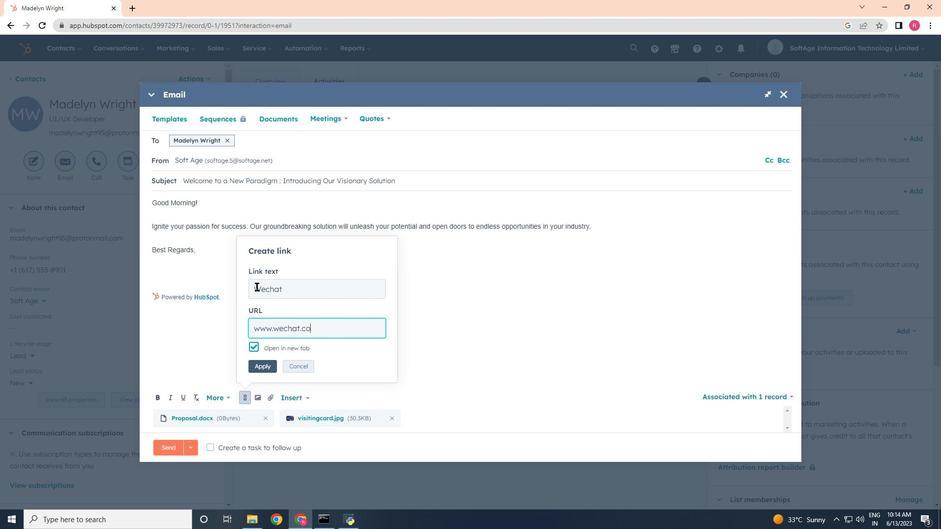 
Action: Mouse moved to (265, 371)
Screenshot: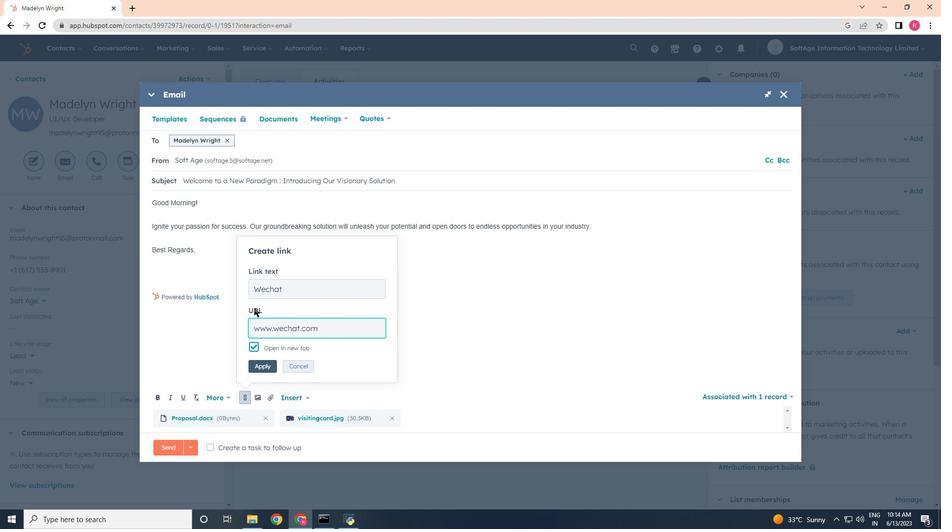 
Action: Mouse pressed left at (265, 371)
Screenshot: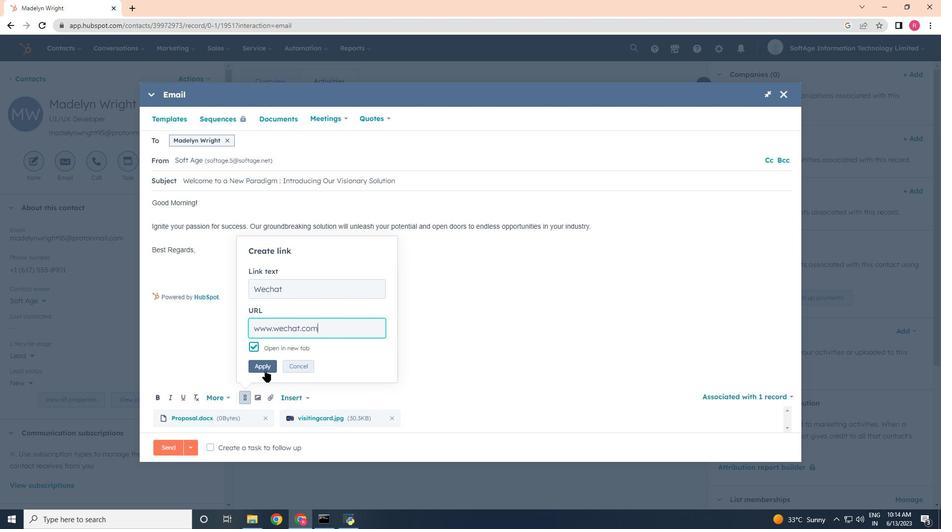
Action: Mouse moved to (212, 446)
Screenshot: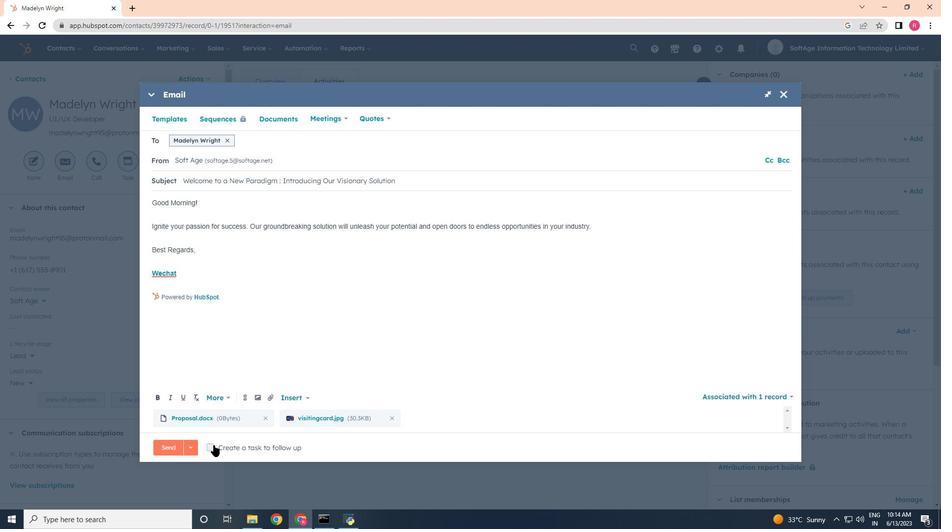 
Action: Mouse pressed left at (212, 446)
Screenshot: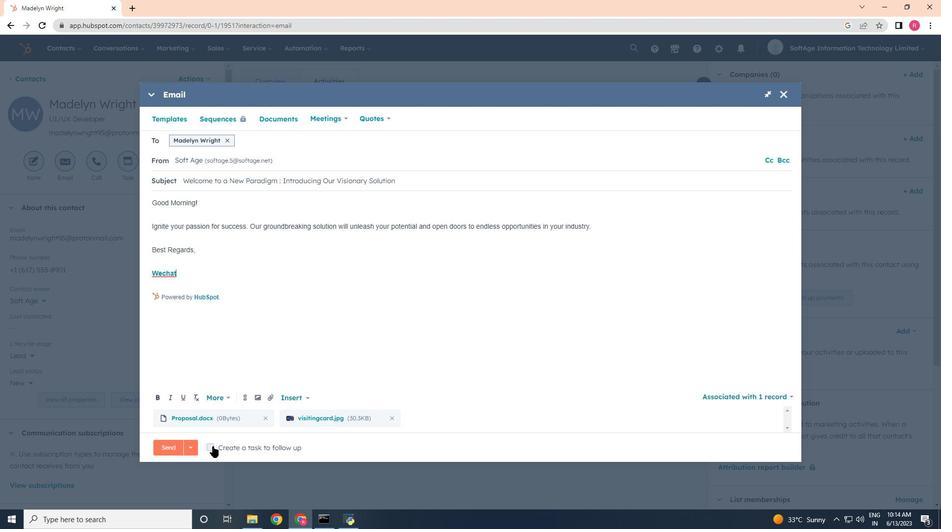
Action: Mouse moved to (399, 450)
Screenshot: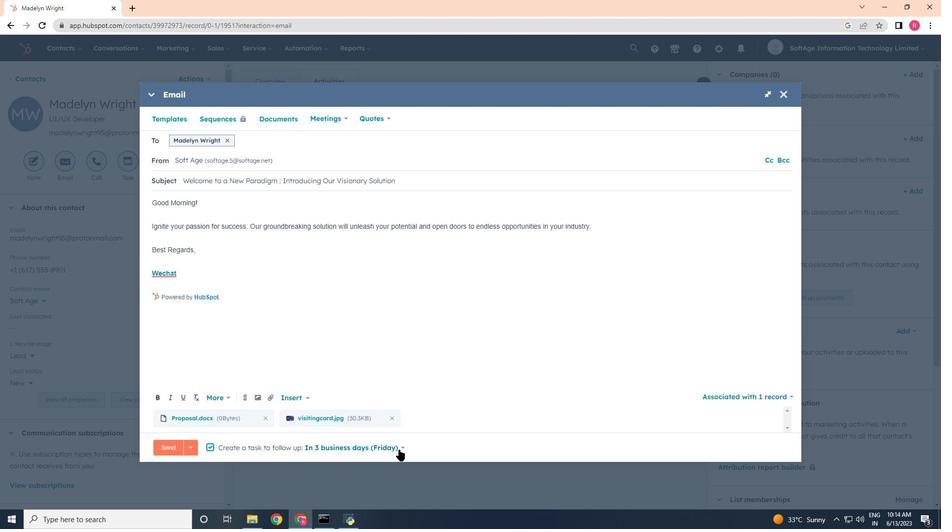 
Action: Mouse pressed left at (399, 450)
Screenshot: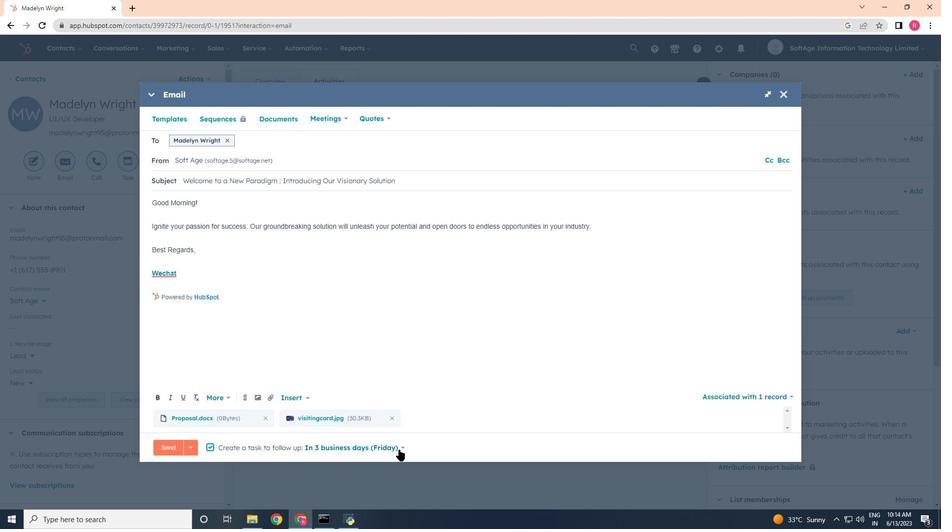 
Action: Mouse moved to (329, 357)
Screenshot: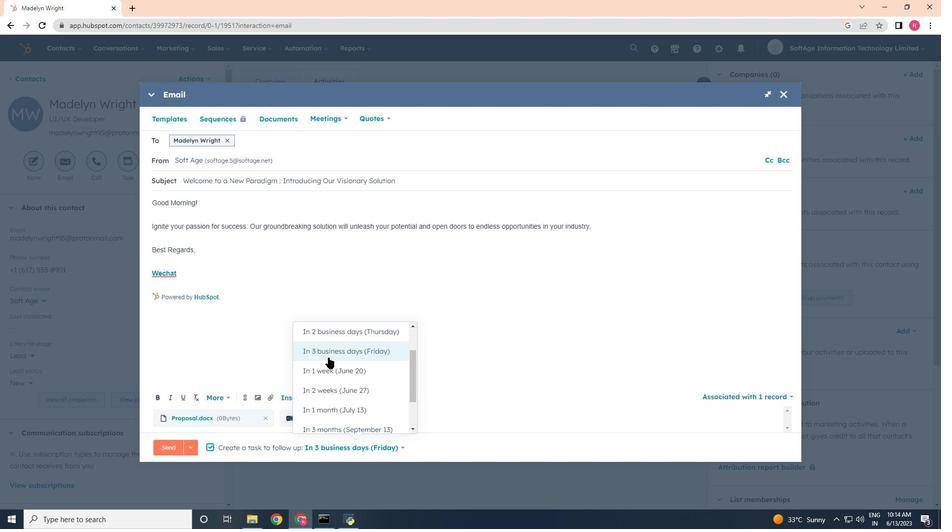 
Action: Mouse pressed left at (329, 357)
Screenshot: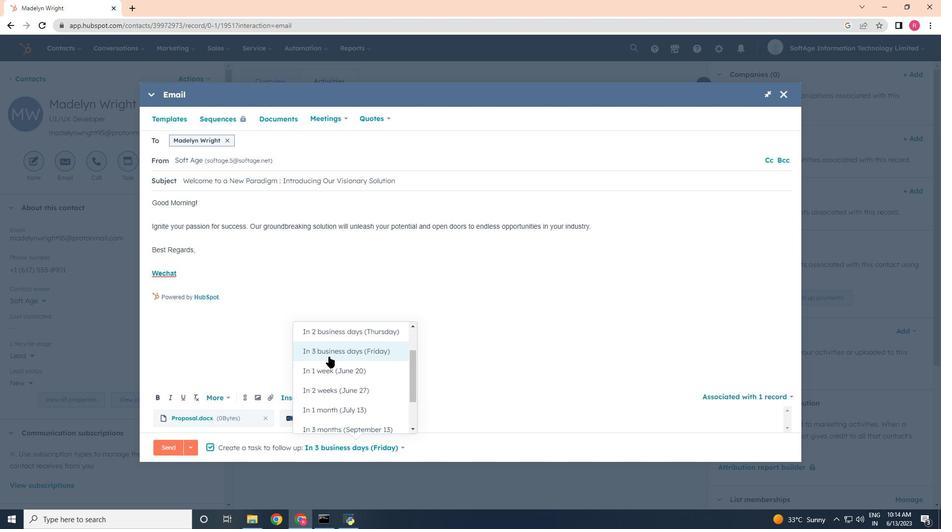
Action: Mouse moved to (169, 455)
Screenshot: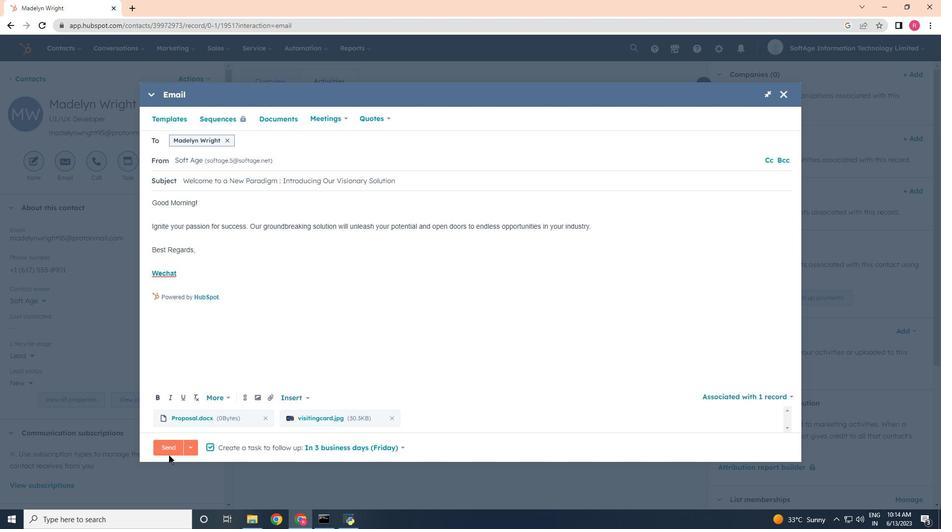 
Action: Mouse pressed left at (169, 455)
Screenshot: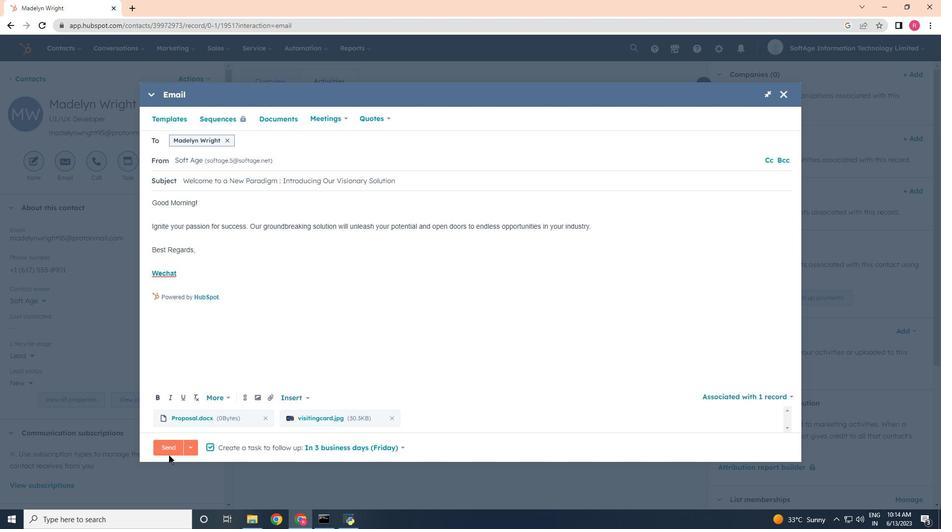 
